 Task: open an excel sheet and write heading  Budget MasterAdd Categories in a column and its values below  'Housing, Transportation, Groceries, Utilities, Entertainment, Dining Out, Health, Miscellaneous, Savings & Total. 'Add Budgeted amountin next column and its values below  $1,500, $300, $400, $150, $200, $250, $100, $150, $500 & $3,550. Add Actual amount in next column and its values below  $1,400, $280, $420, $160, $180, $270, $90, $140, $550 & $3,550. Add Difference in next column and its values below  -$100, -$20, +$20, +$10, -$20, +$20, -$10, -$10, +$50 & $0. J6Save page Financial Tracking Template Workbook Sheetbook
Action: Mouse moved to (151, 139)
Screenshot: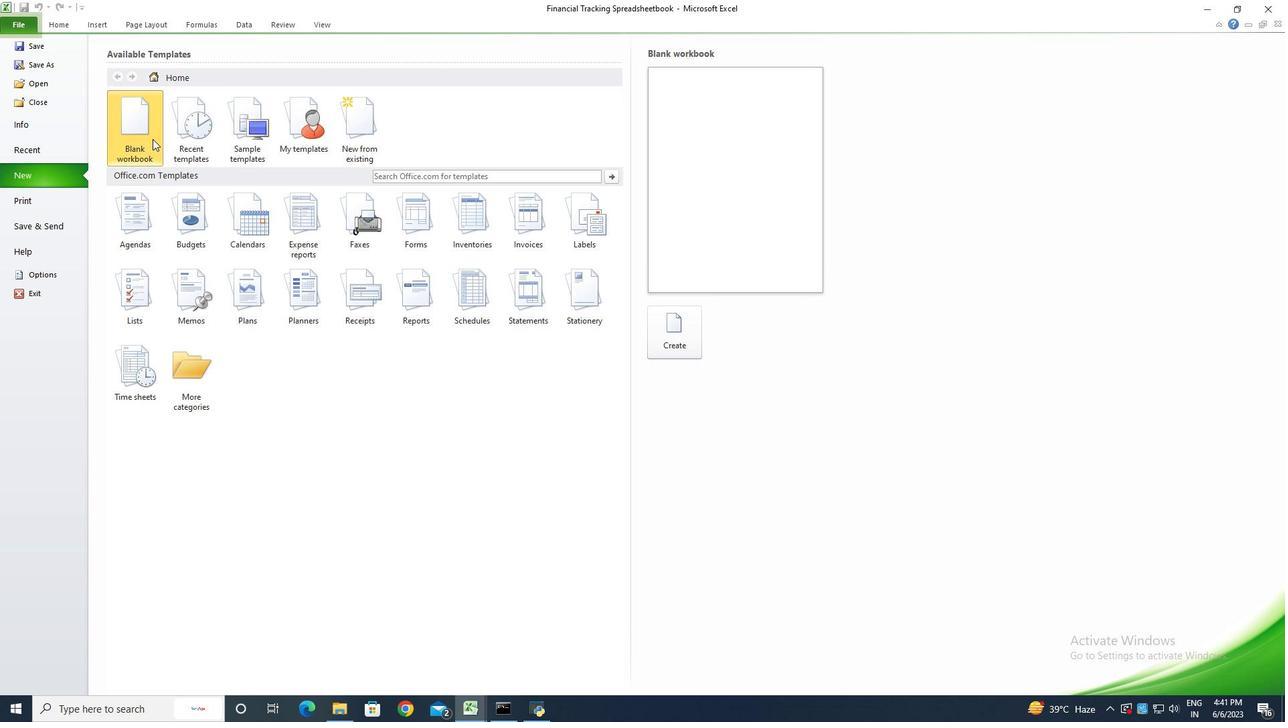 
Action: Mouse pressed left at (151, 139)
Screenshot: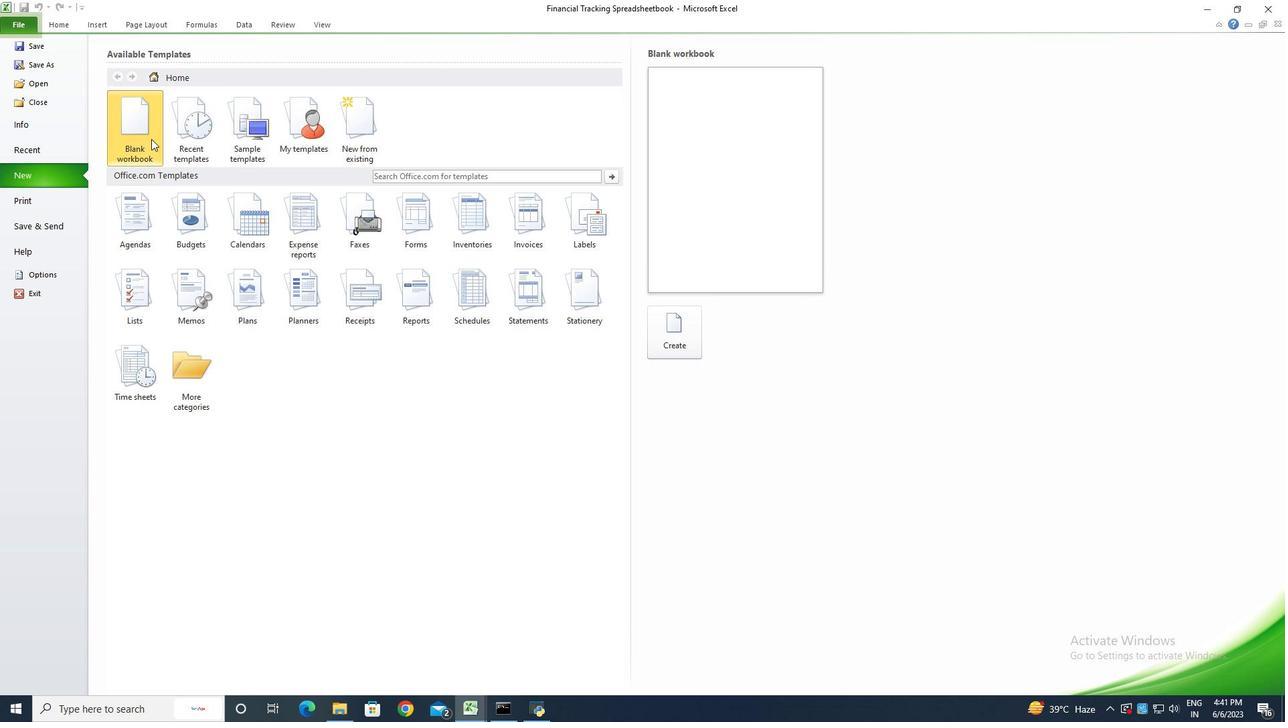 
Action: Mouse moved to (699, 337)
Screenshot: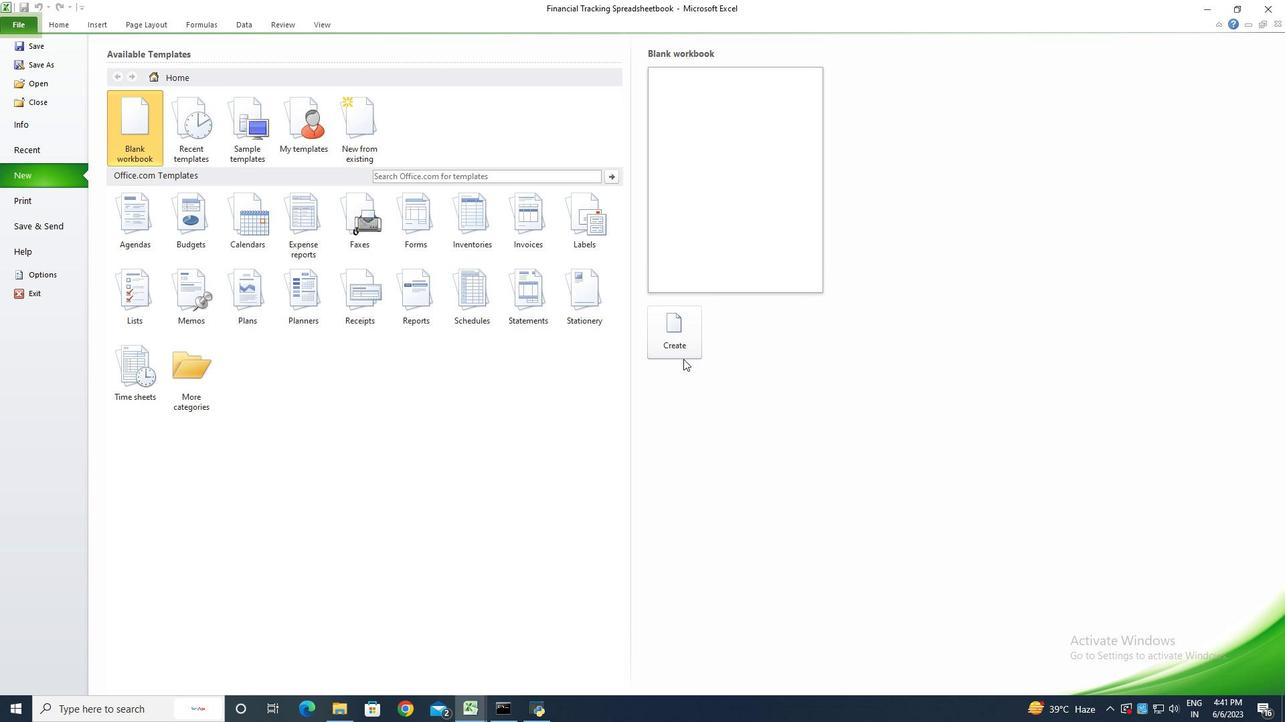 
Action: Mouse pressed left at (699, 337)
Screenshot: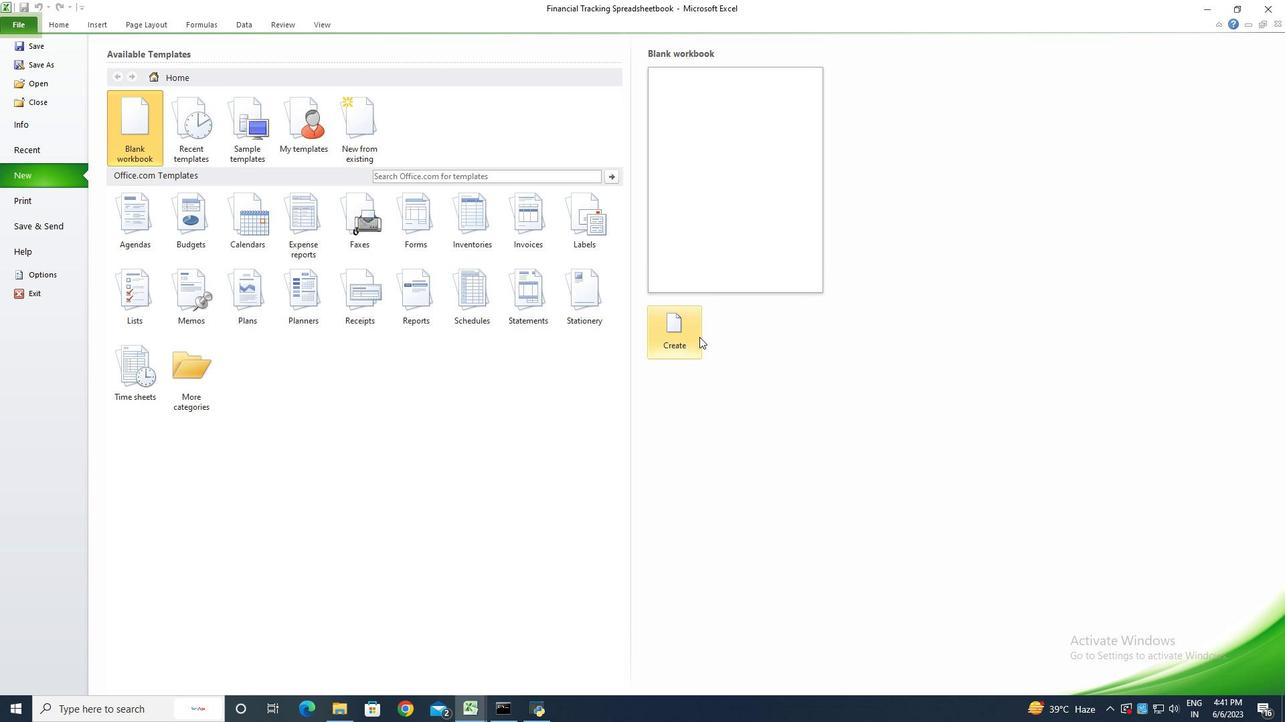 
Action: Key pressed <Key.shift><Key.shift><Key.shift><Key.shift>Budget<Key.space><Key.shift>Master<Key.enter><Key.shift><Key.shift>Categories<Key.enter><Key.shift>Housing<Key.enter><Key.shift>Transportation<Key.enter><Key.shift>Groceries<Key.enter><Key.shift>Utilities<Key.enter><Key.shift>Entertainment<Key.enter><Key.shift>Dining<Key.space><Key.shift>Out<Key.enter><Key.shift>Health<Key.enter><Key.shift>Miscellaneous<Key.enter><Key.shift>Savings<Key.enter><Key.shift>Total<Key.enter>
Screenshot: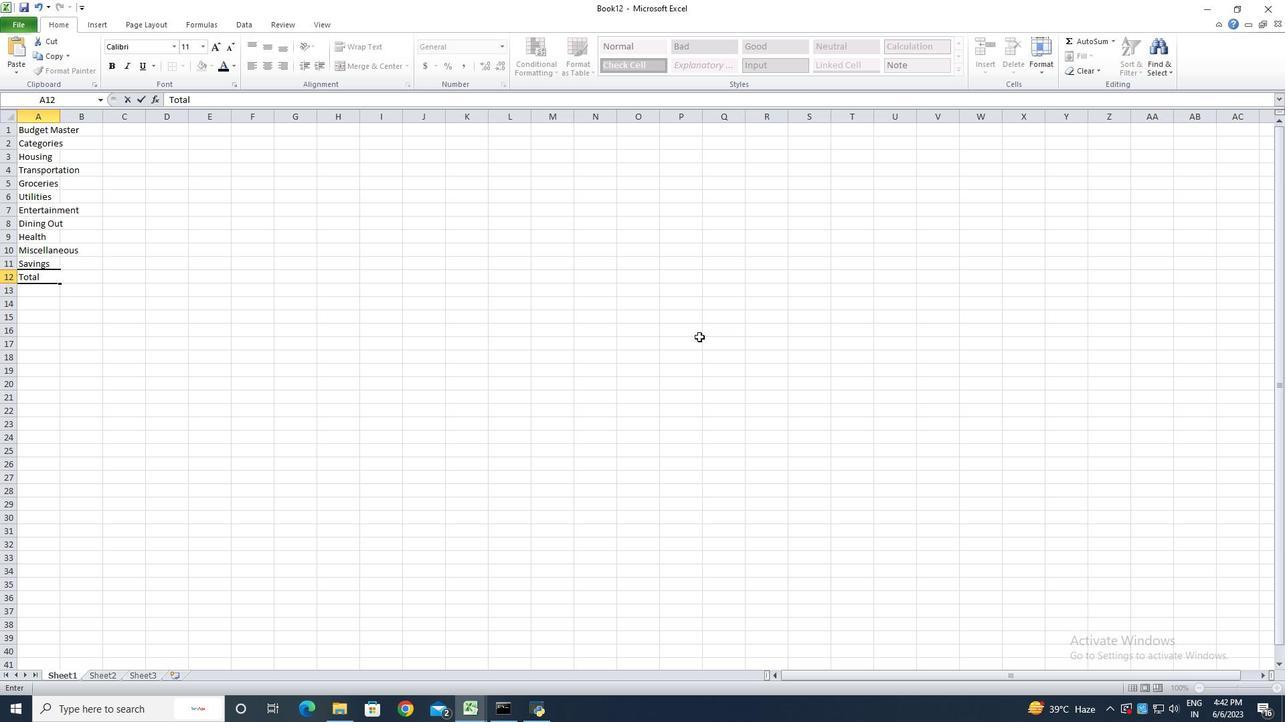 
Action: Mouse moved to (61, 119)
Screenshot: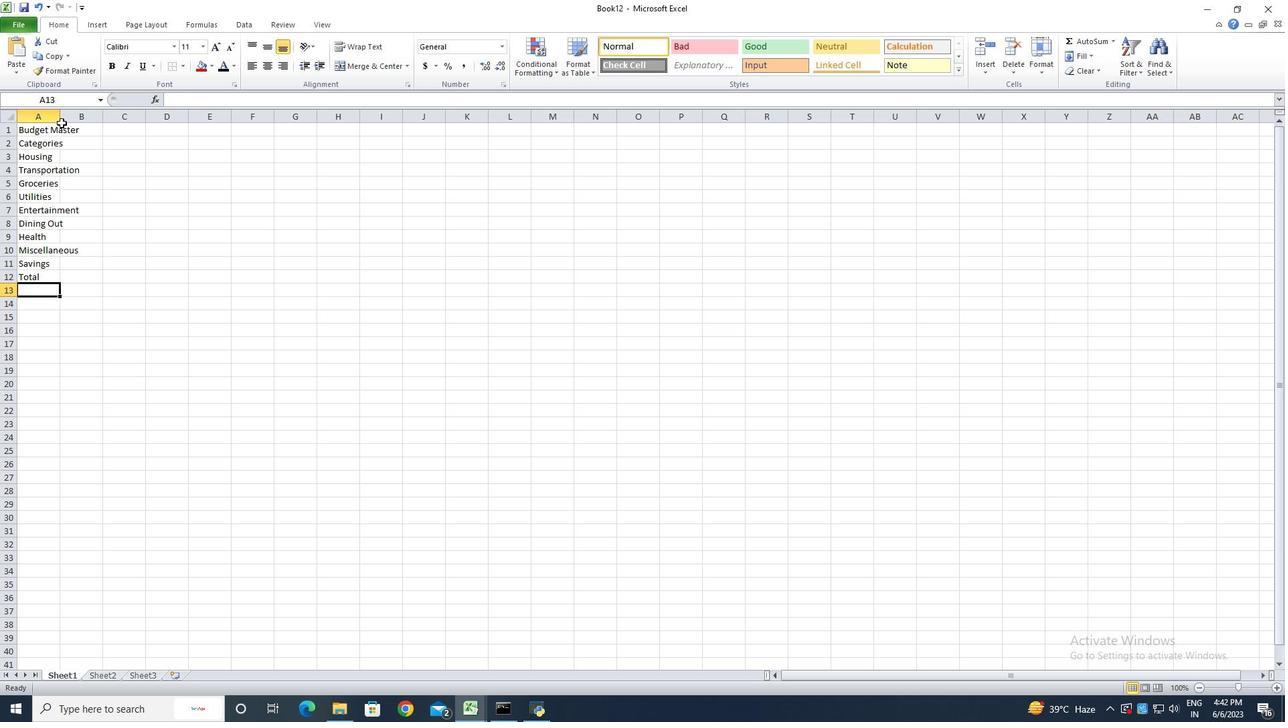 
Action: Mouse pressed left at (61, 119)
Screenshot: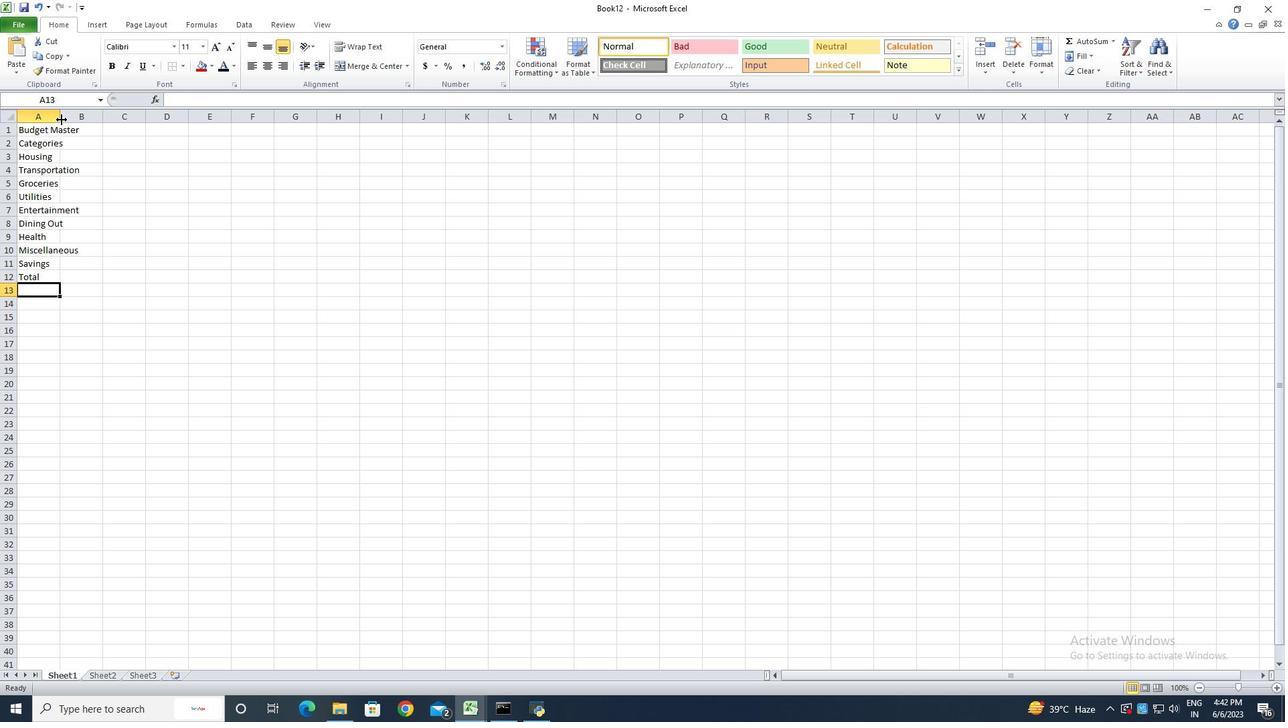 
Action: Mouse pressed left at (61, 119)
Screenshot: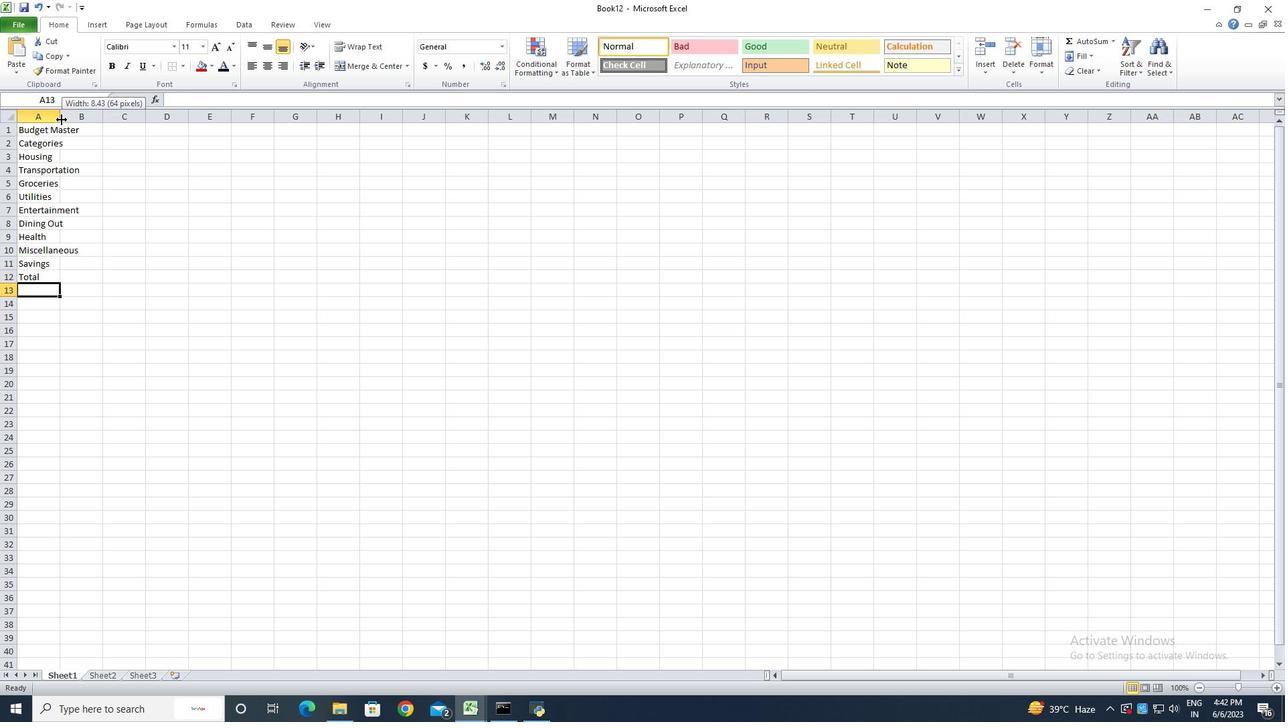 
Action: Mouse moved to (97, 143)
Screenshot: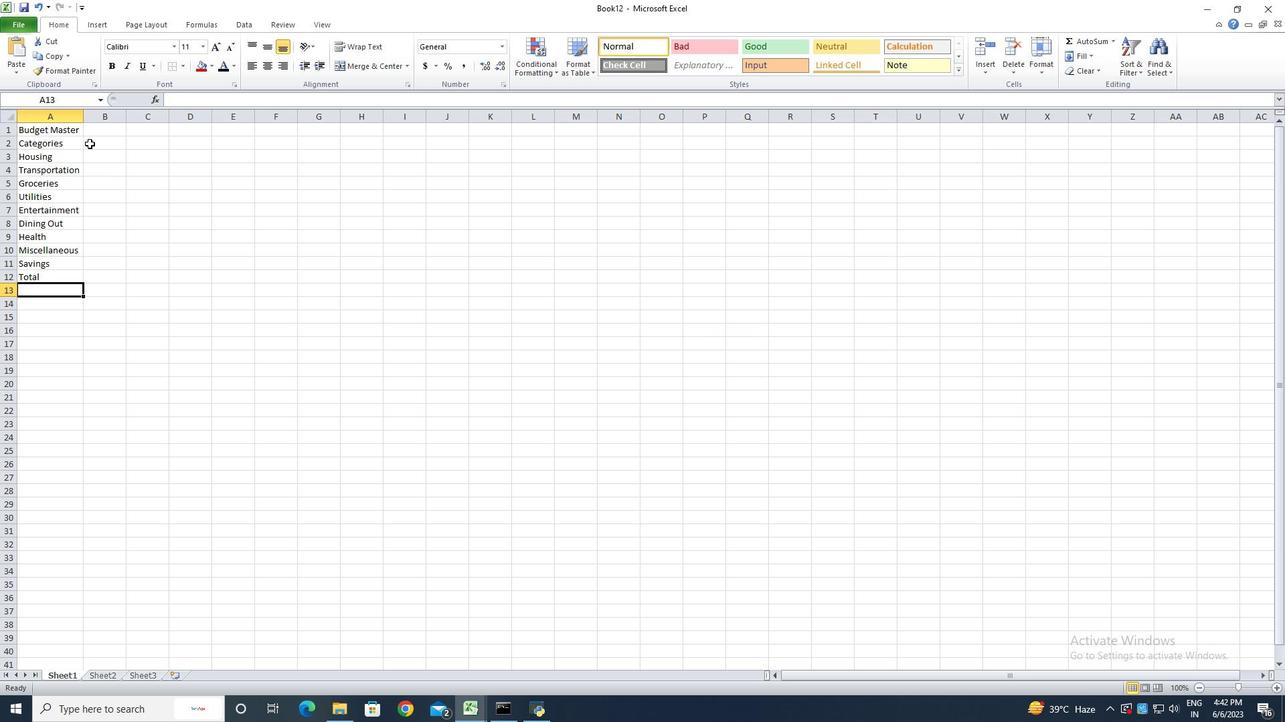 
Action: Mouse pressed left at (97, 143)
Screenshot: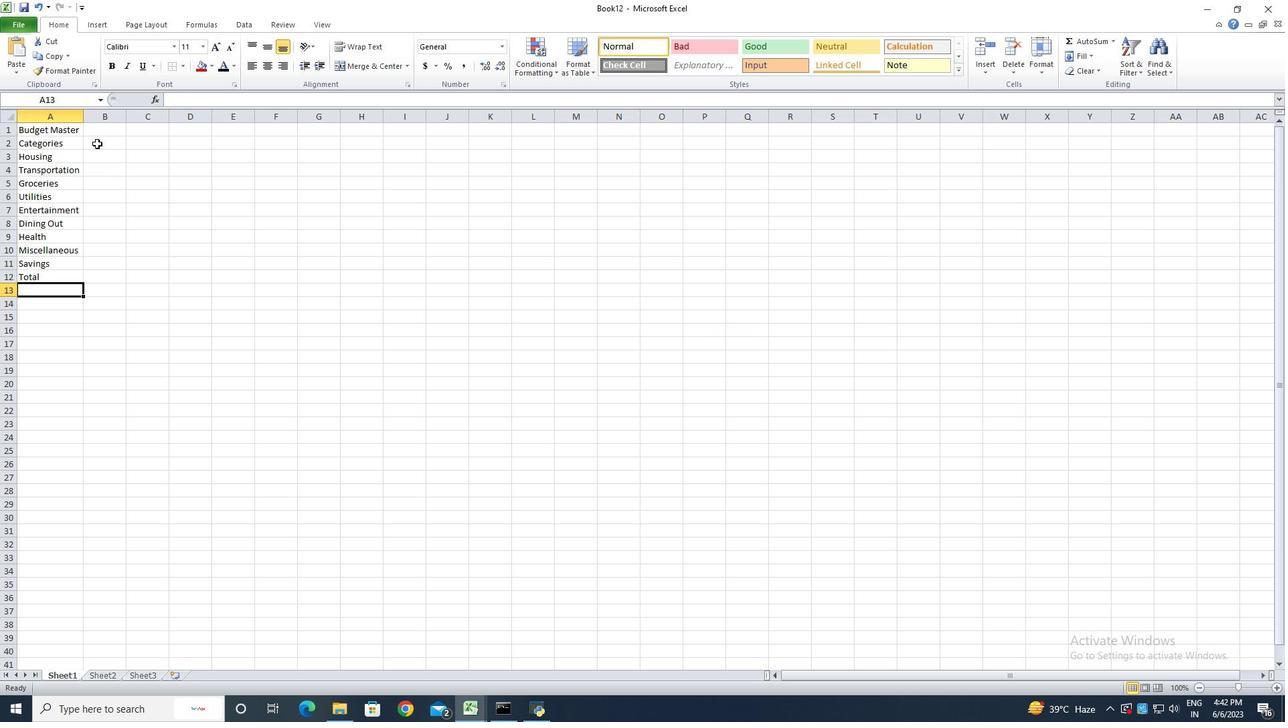 
Action: Key pressed <Key.shift>Budgeted<Key.space><Key.shift>Amount<Key.enter>1500<Key.enter>300<Key.enter>400<Key.enter>150<Key.enter>200<Key.enter>250<Key.enter>100<Key.enter>150<Key.enter>
Screenshot: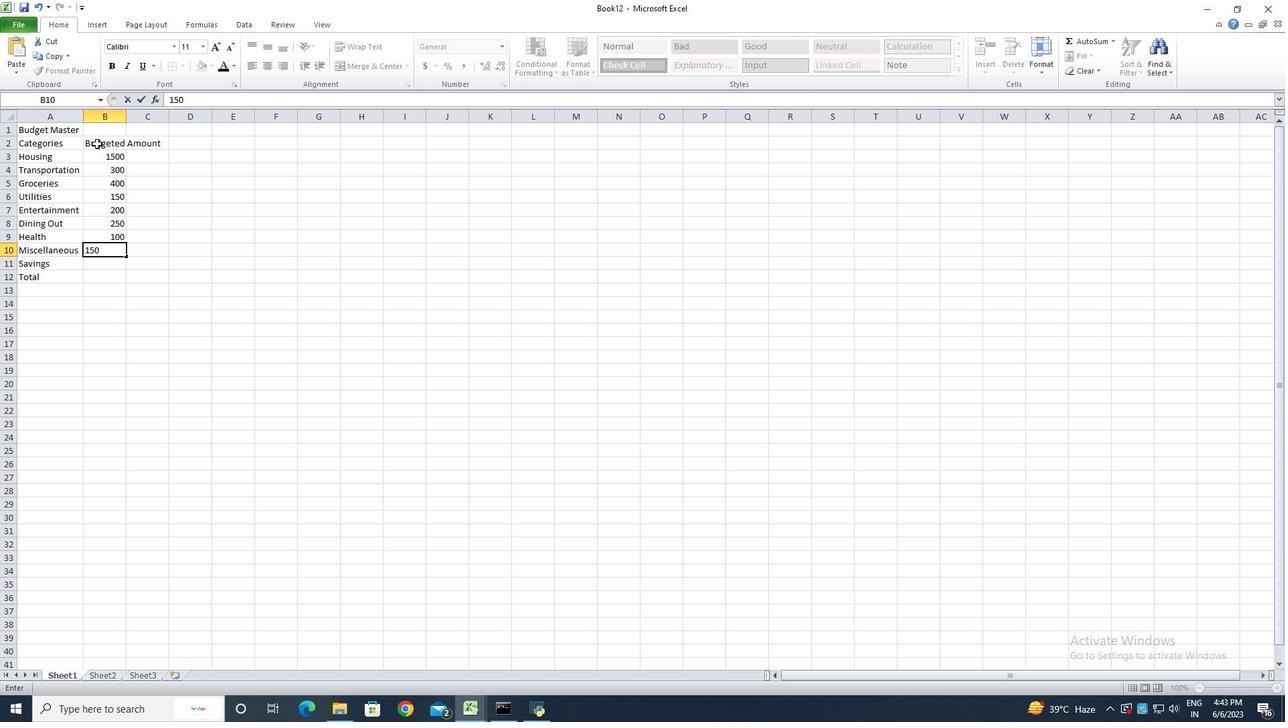 
Action: Mouse moved to (97, 143)
Screenshot: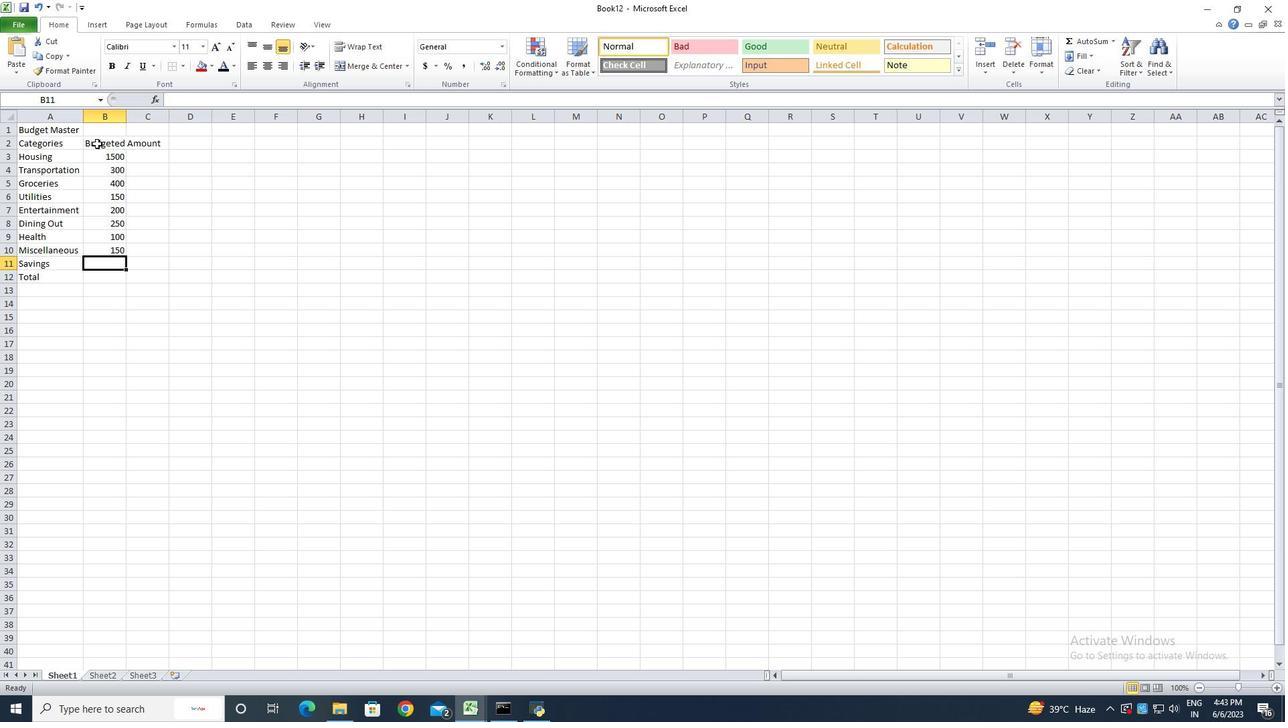 
Action: Key pressed 5
Screenshot: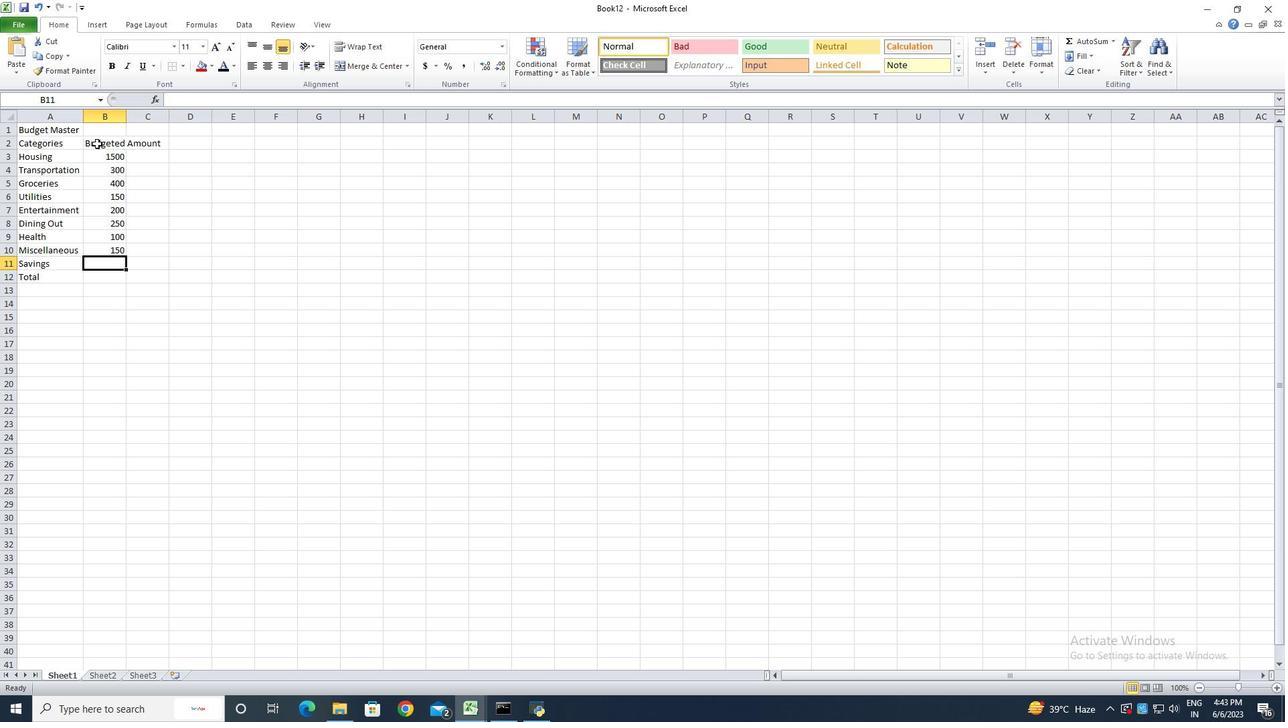 
Action: Mouse moved to (99, 143)
Screenshot: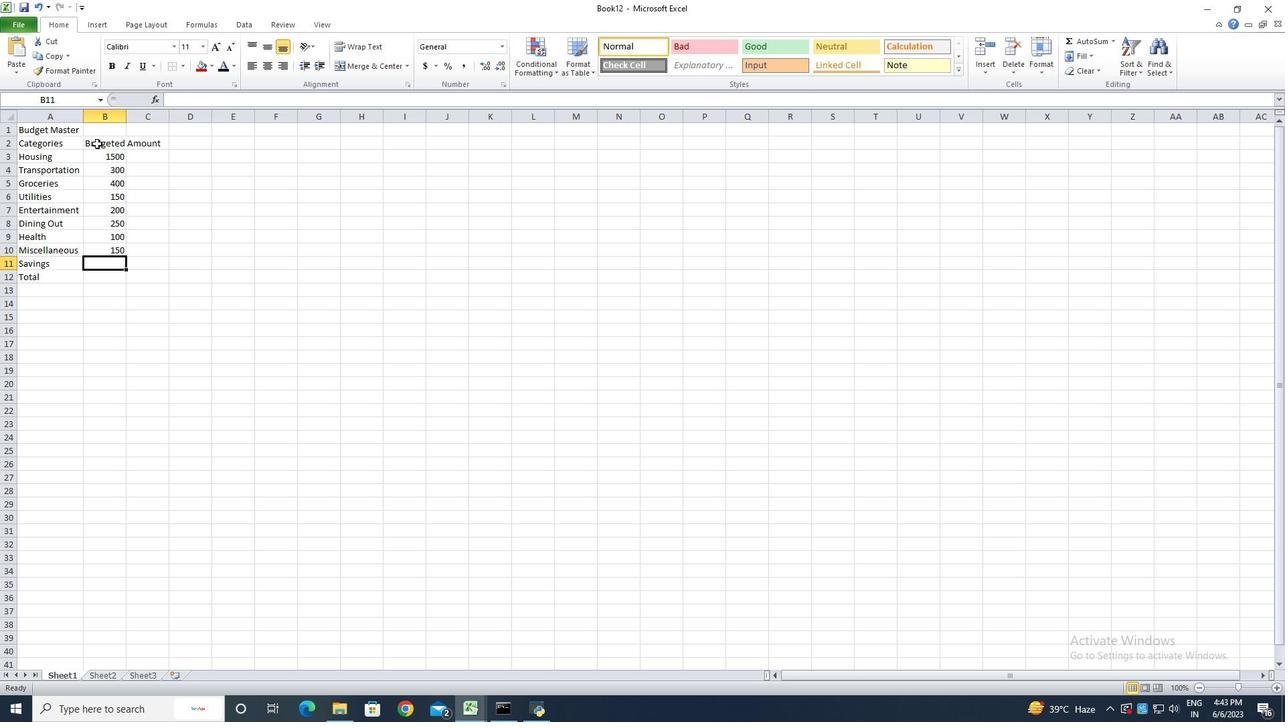 
Action: Key pressed 00<Key.enter>3550<Key.enter>
Screenshot: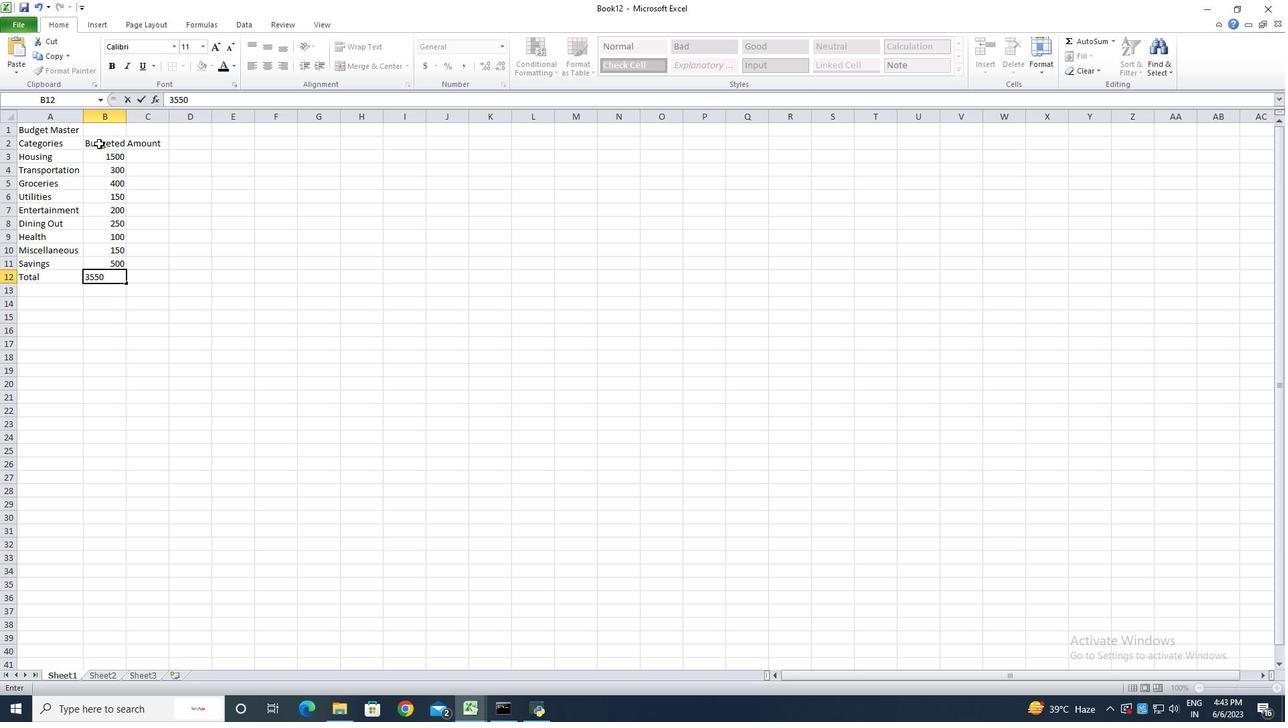 
Action: Mouse moved to (126, 119)
Screenshot: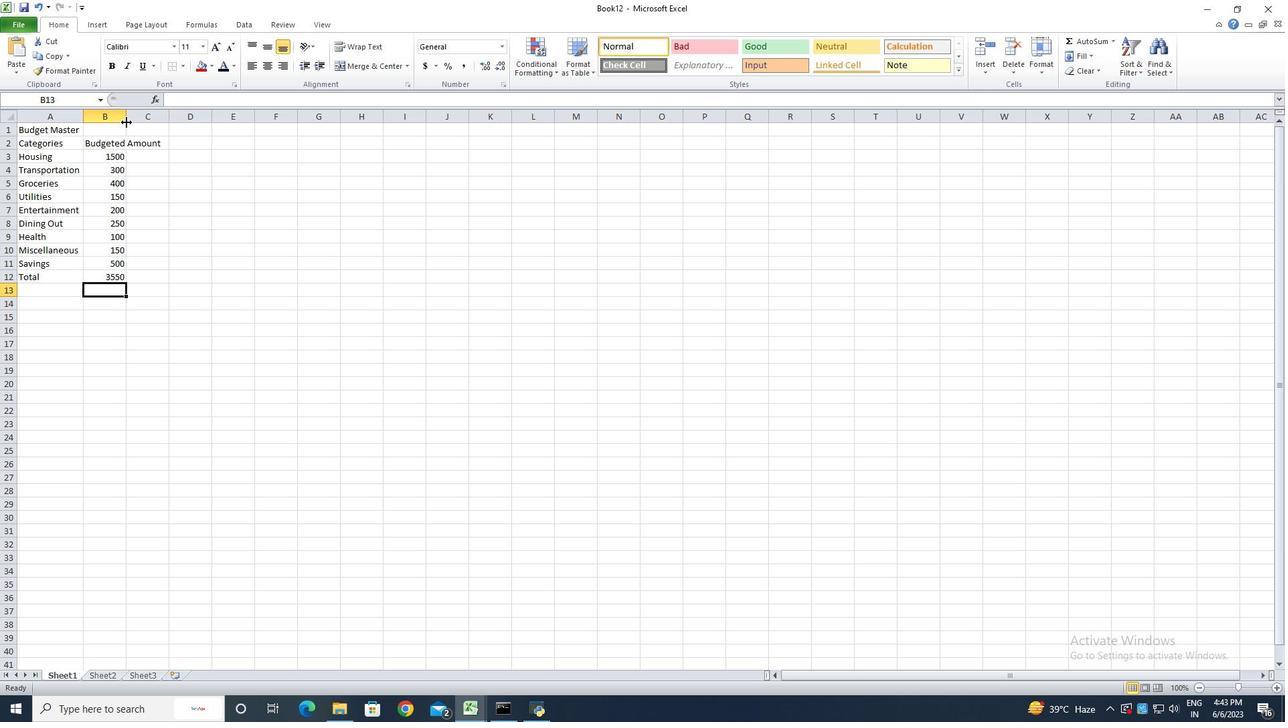 
Action: Mouse pressed left at (126, 119)
Screenshot: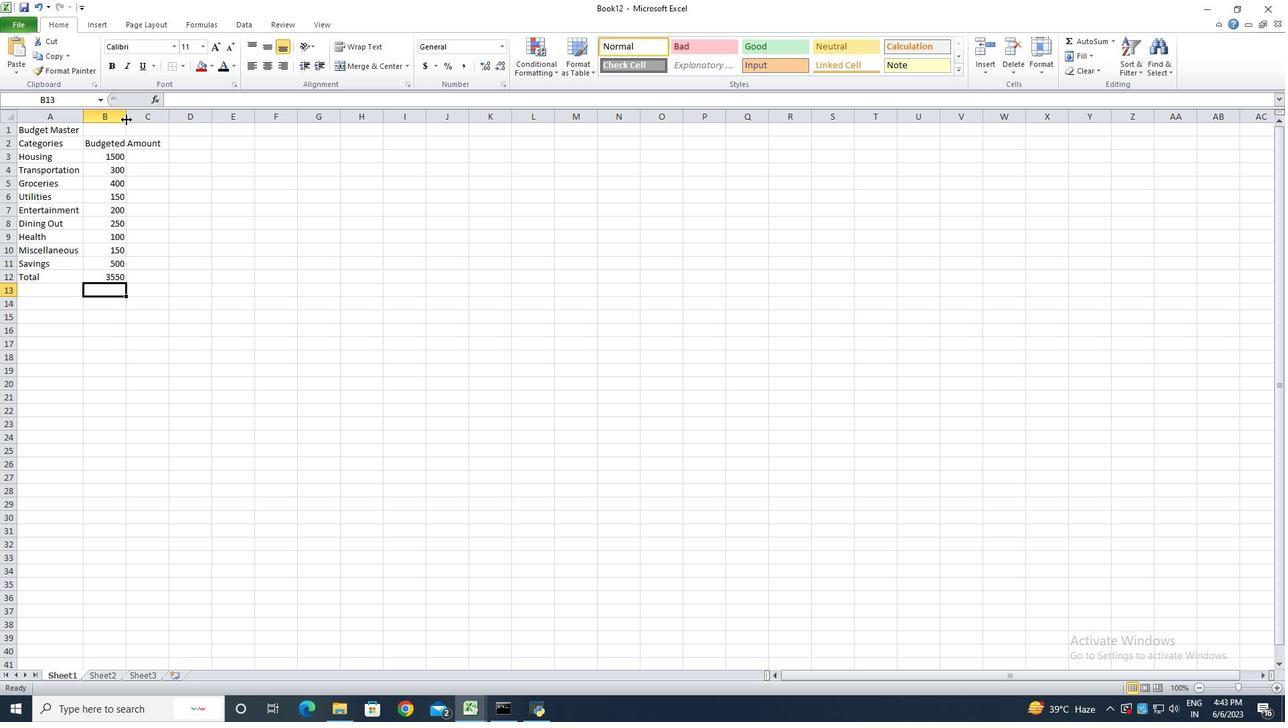 
Action: Mouse pressed left at (126, 119)
Screenshot: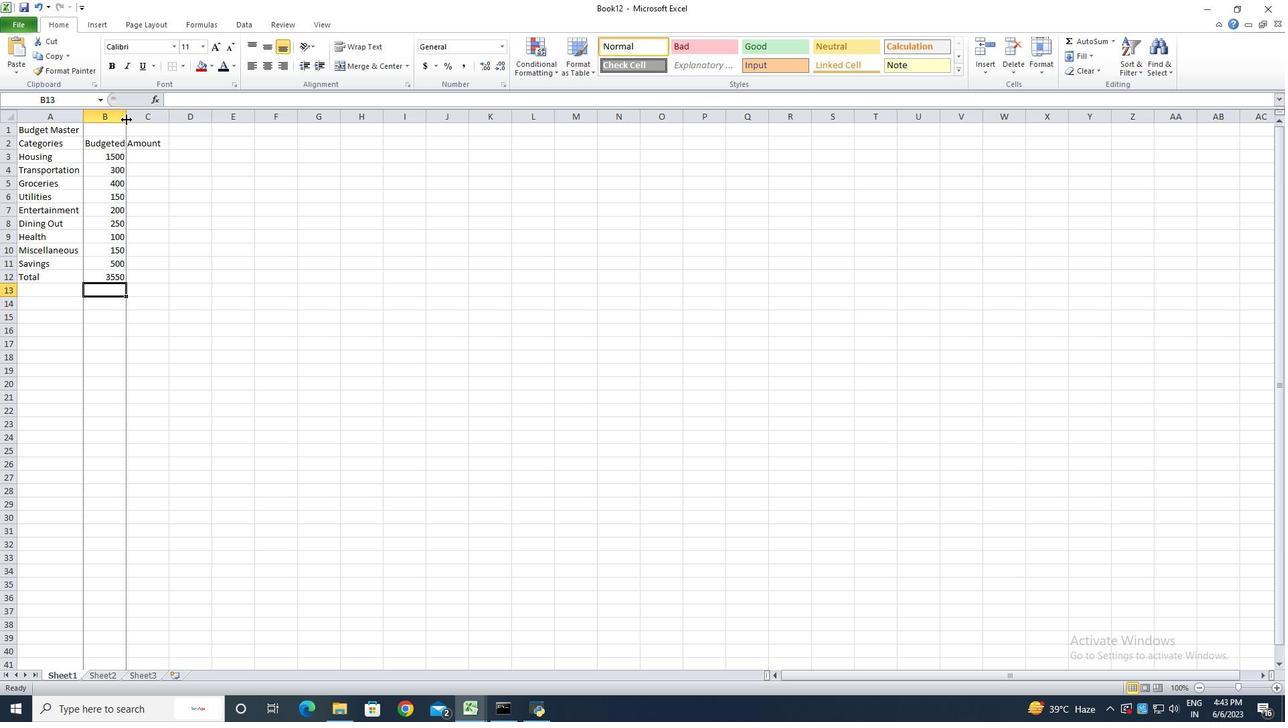 
Action: Mouse moved to (190, 146)
Screenshot: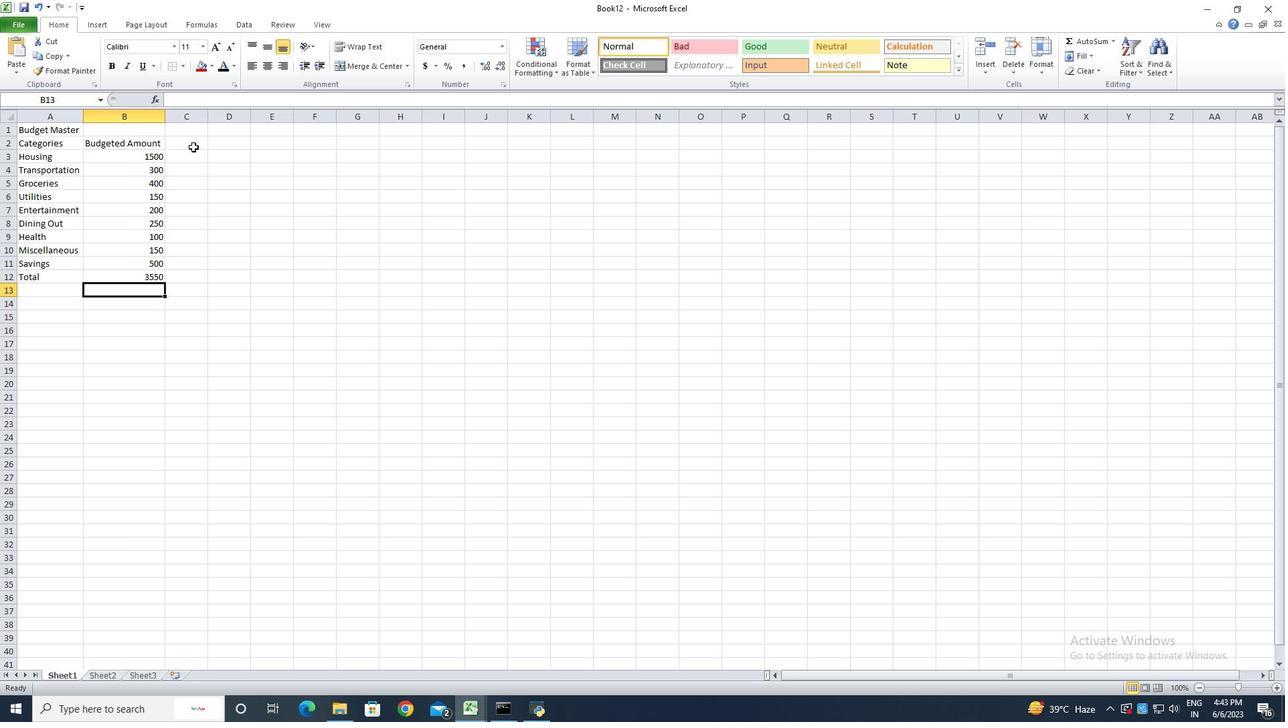 
Action: Mouse pressed left at (190, 146)
Screenshot: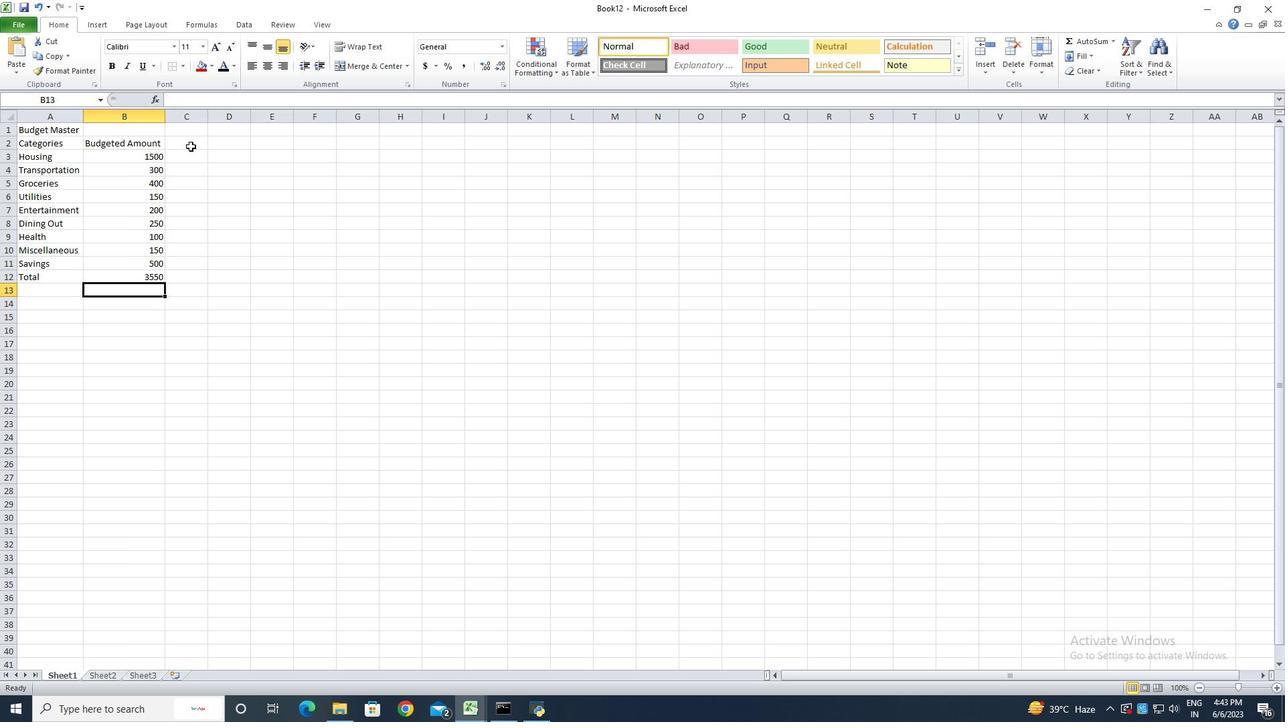 
Action: Key pressed <Key.shift><Key.shift><Key.shift><Key.shift>Actual<Key.space><Key.shift>Amount<Key.enter>1400<Key.enter>280
Screenshot: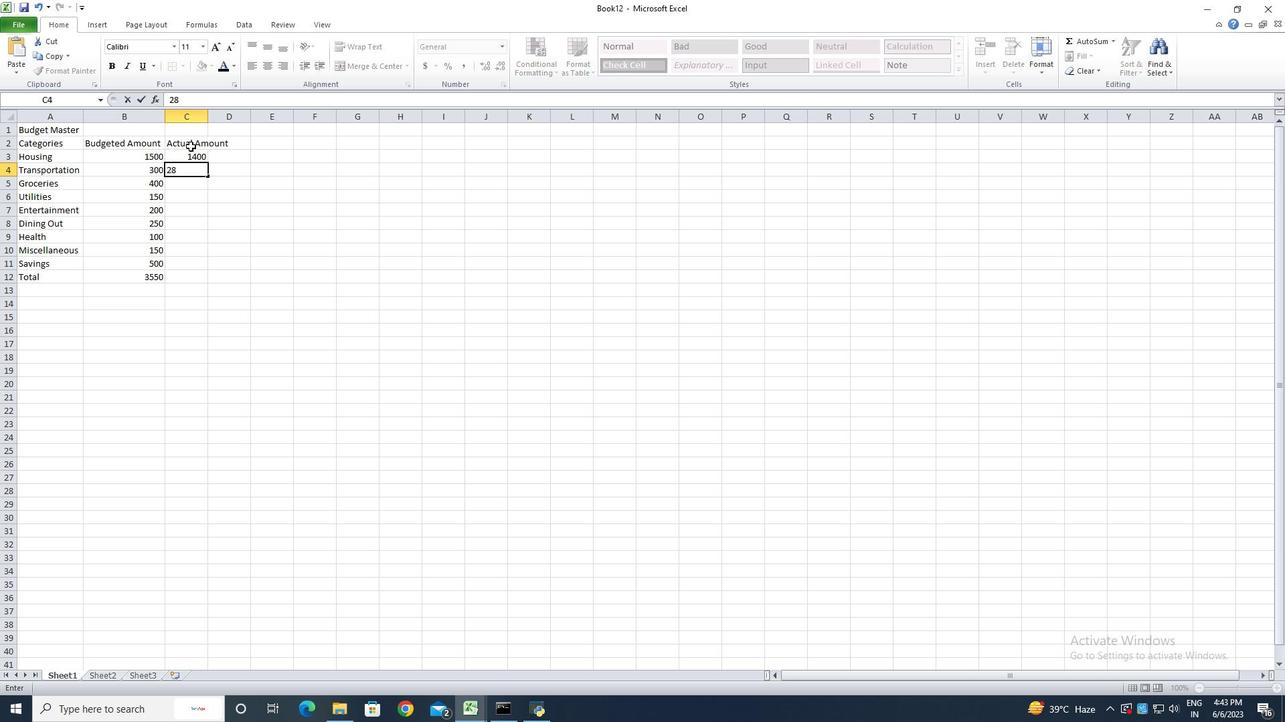 
Action: Mouse moved to (190, 145)
Screenshot: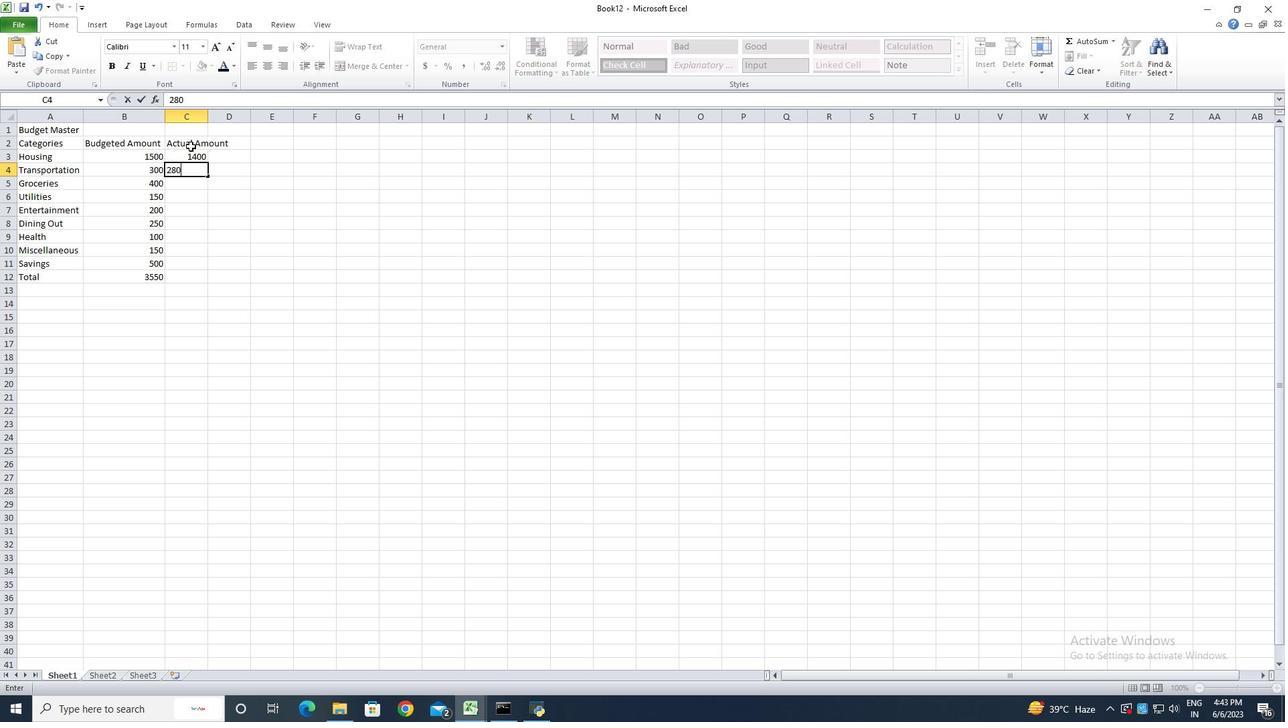 
Action: Key pressed <Key.enter>420<Key.enter>160<Key.enter>180<Key.enter>270<Key.enter>90<Key.enter>140<Key.enter>550<Key.enter>3550
Screenshot: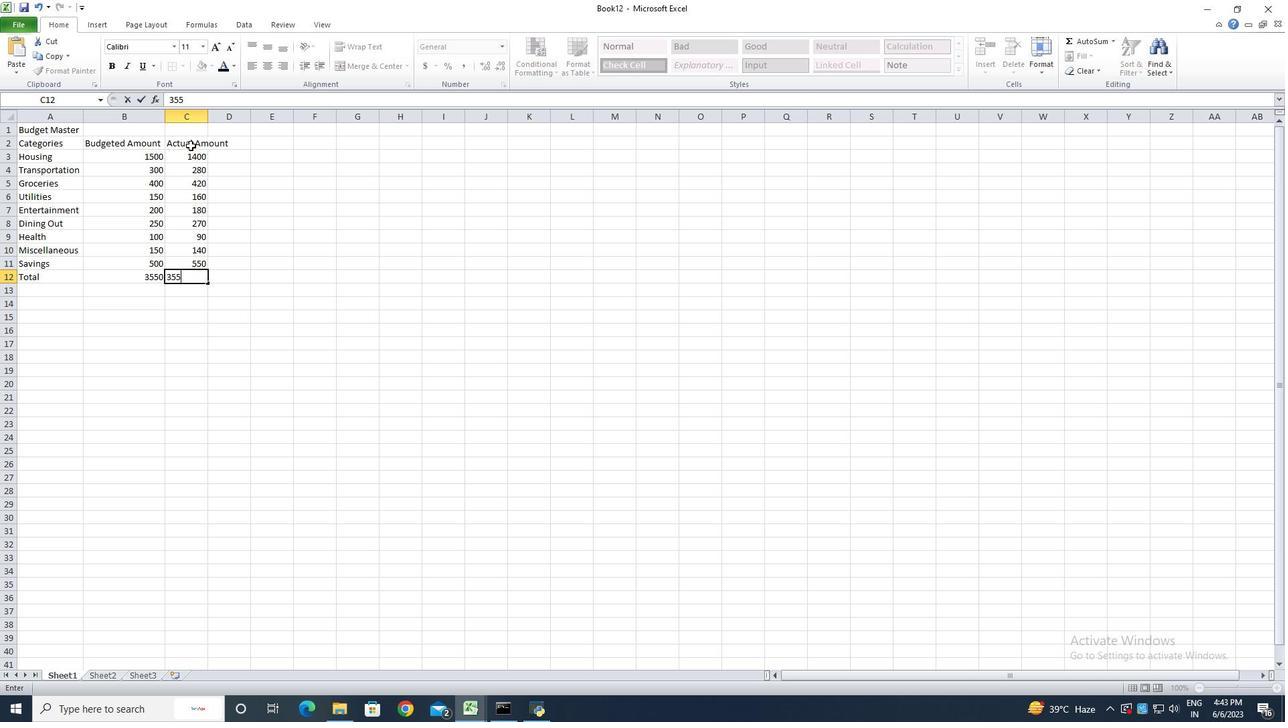 
Action: Mouse moved to (140, 156)
Screenshot: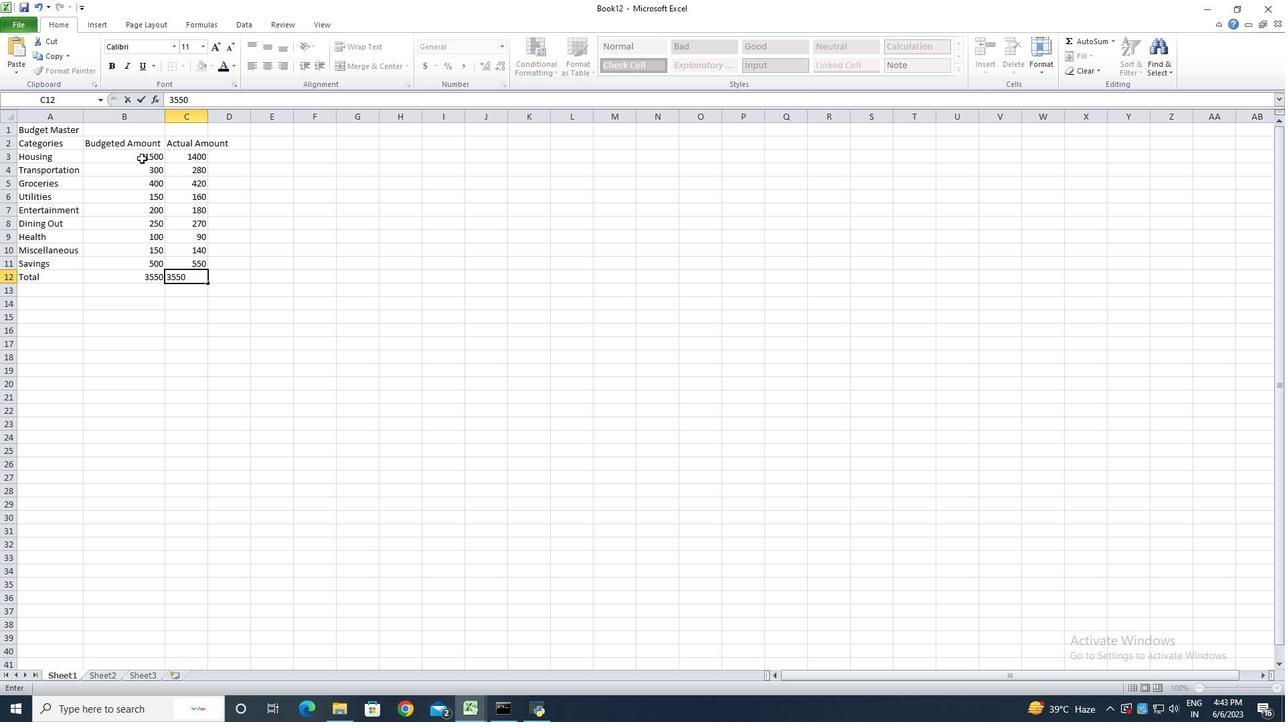
Action: Mouse pressed left at (140, 156)
Screenshot: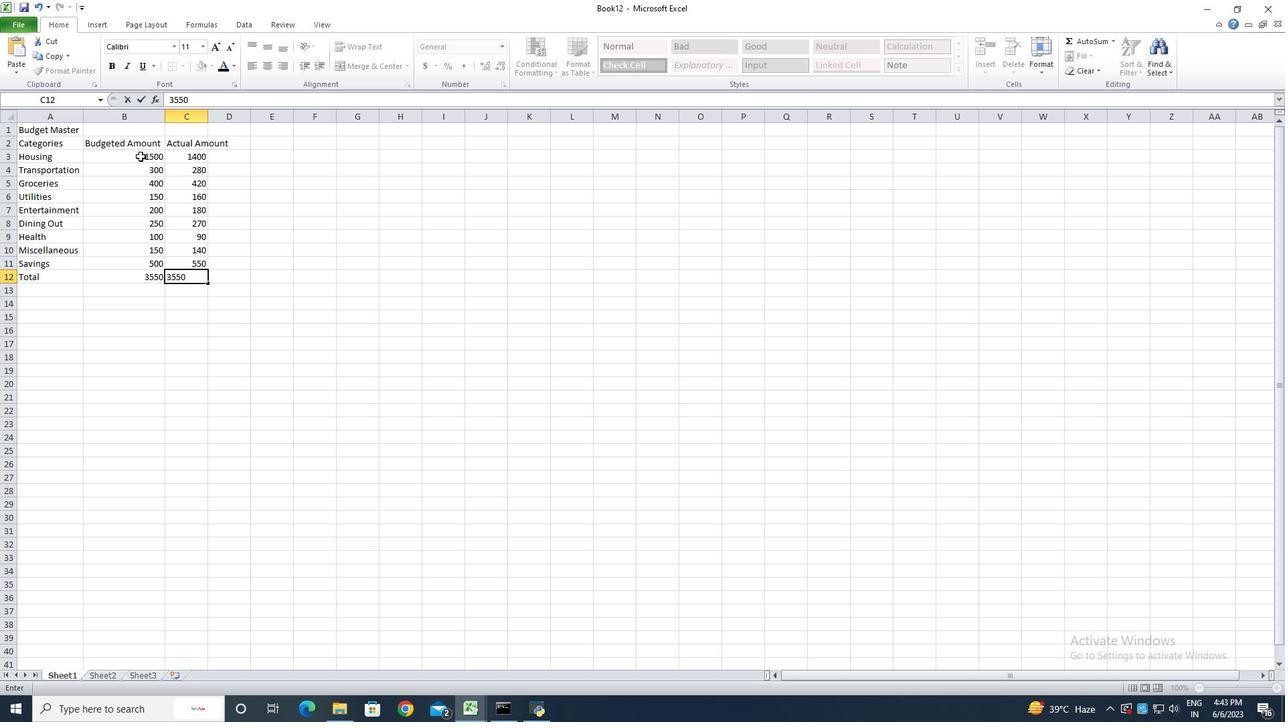 
Action: Mouse moved to (500, 46)
Screenshot: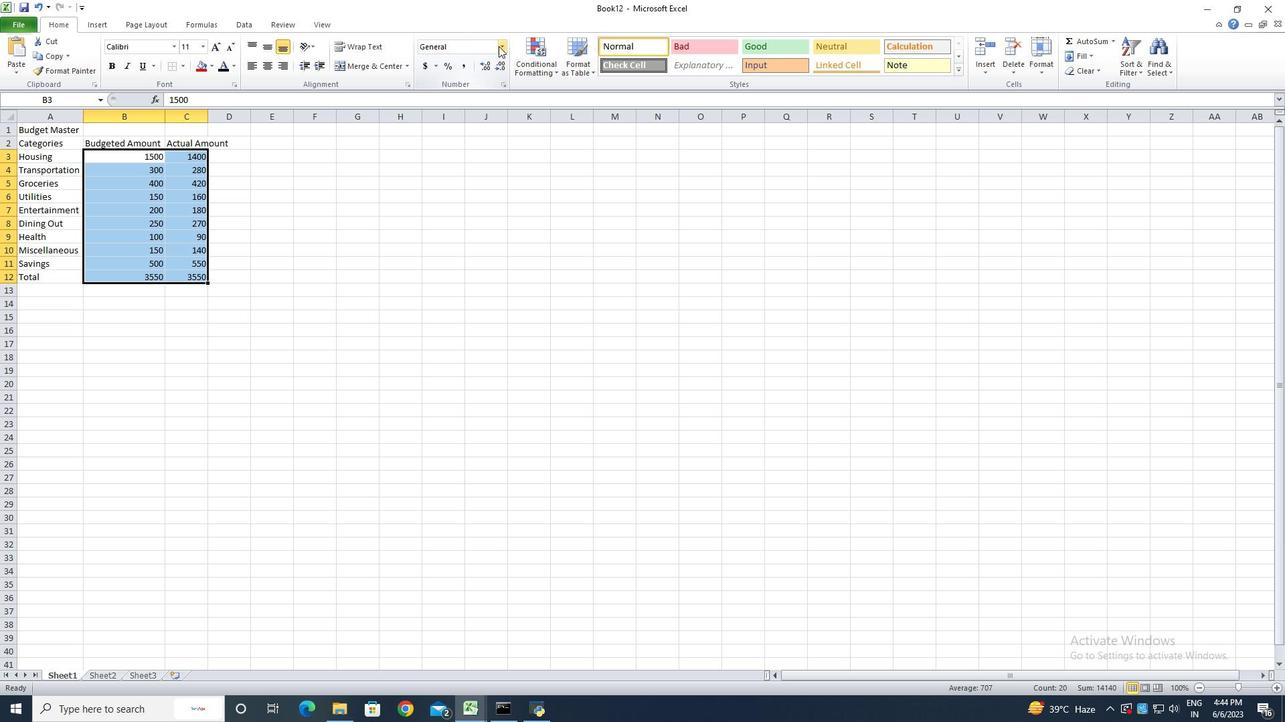 
Action: Mouse pressed left at (500, 46)
Screenshot: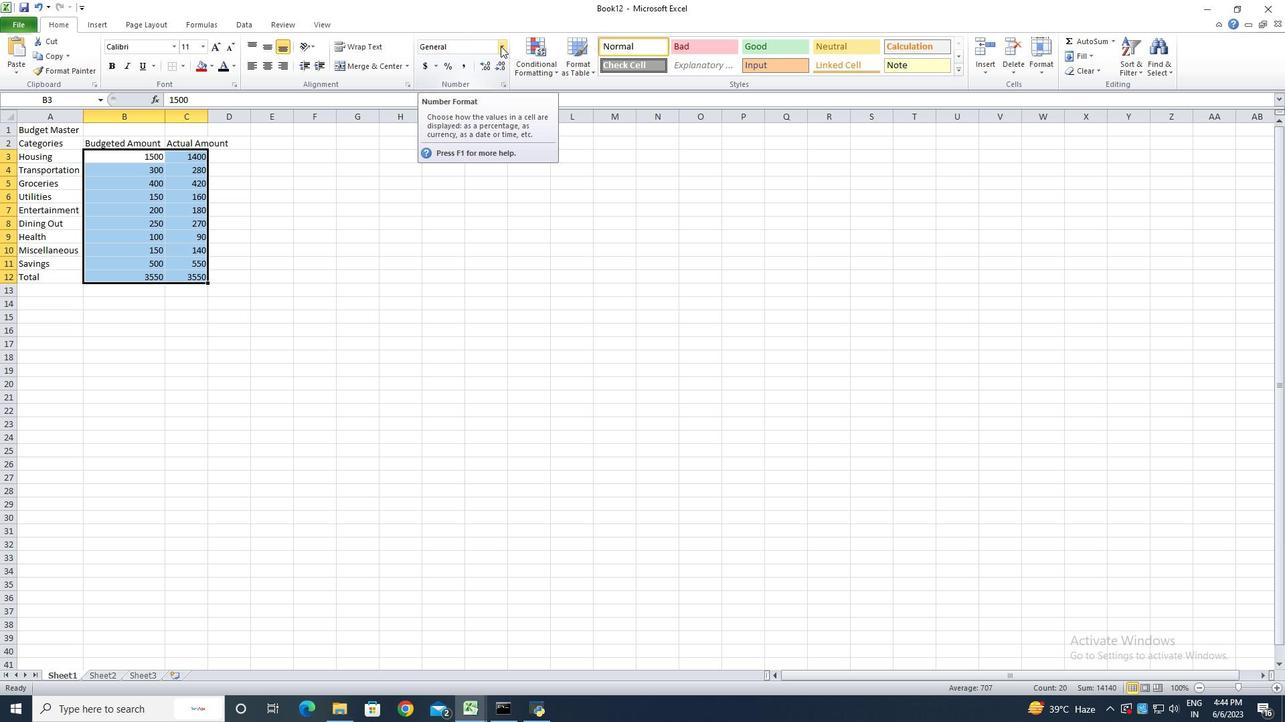 
Action: Mouse moved to (479, 385)
Screenshot: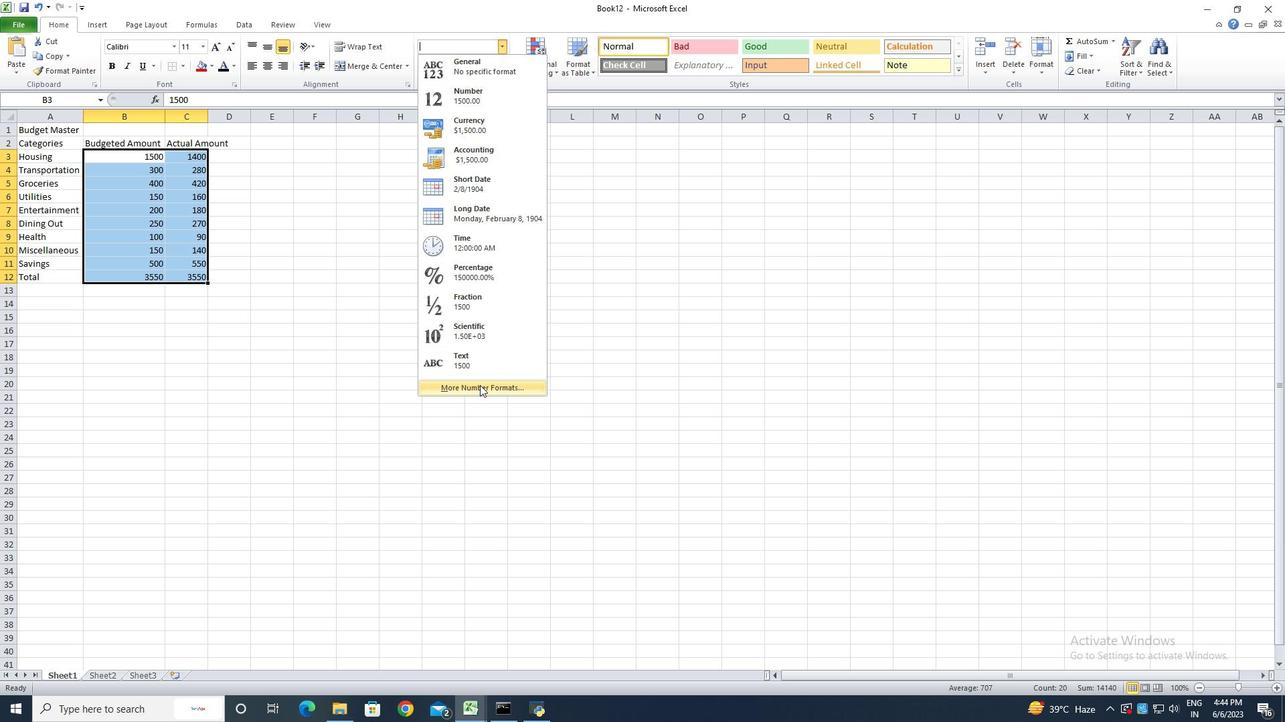 
Action: Mouse pressed left at (479, 385)
Screenshot: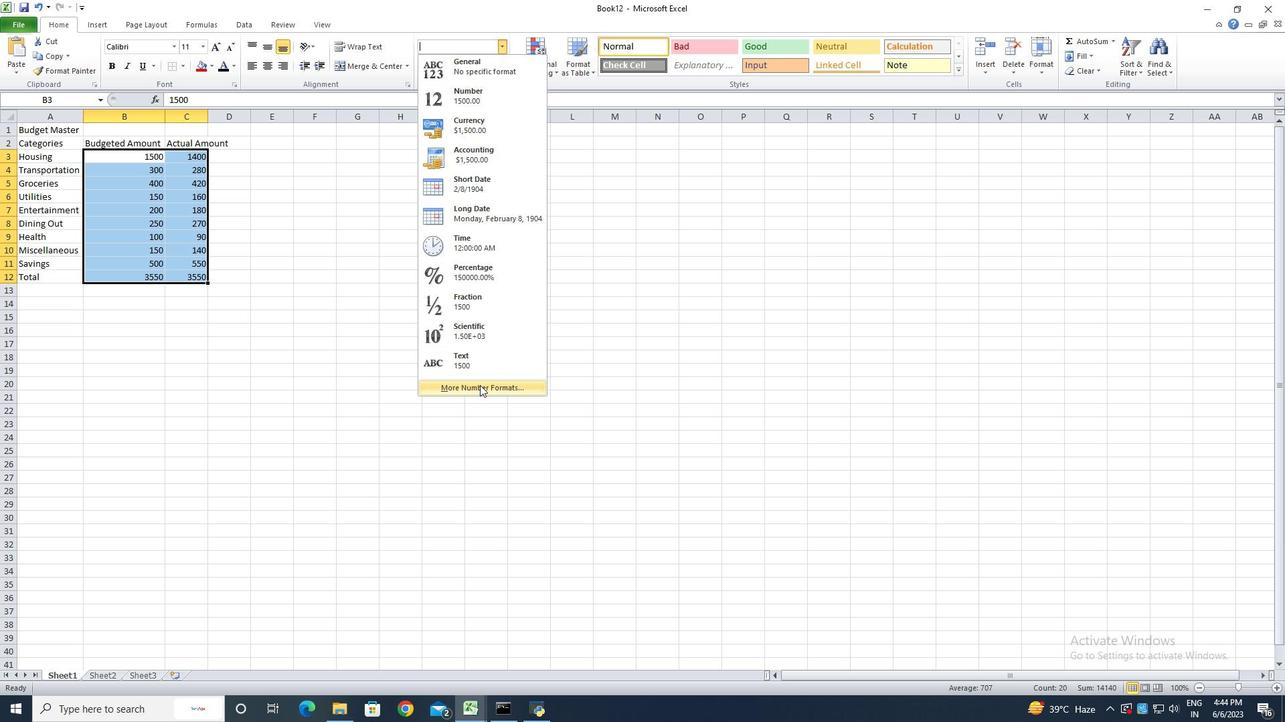 
Action: Mouse moved to (200, 247)
Screenshot: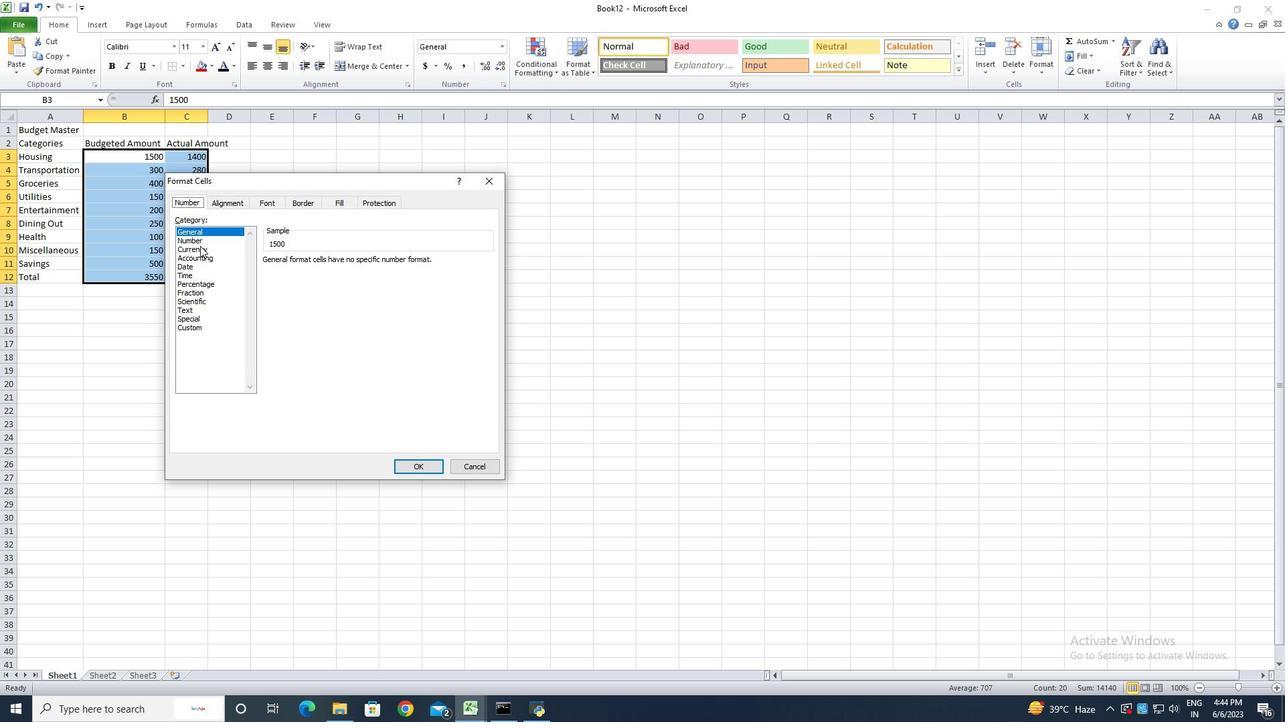 
Action: Mouse pressed left at (200, 247)
Screenshot: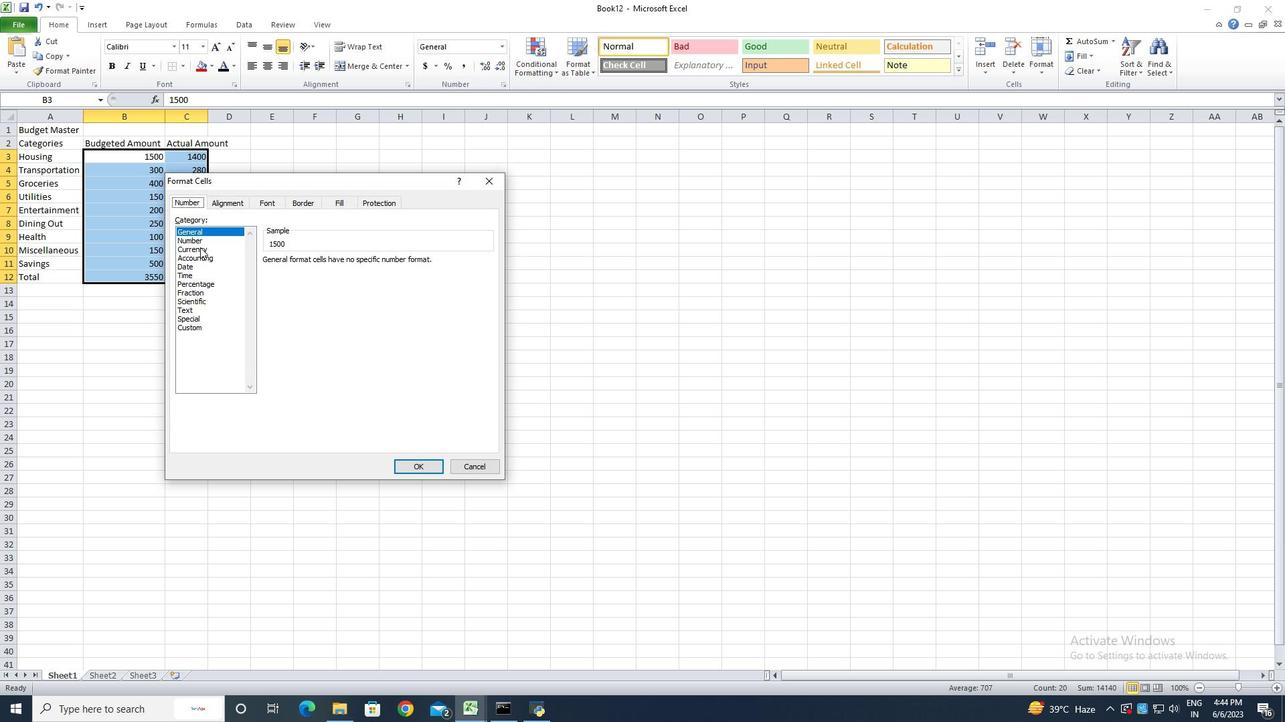 
Action: Mouse moved to (349, 263)
Screenshot: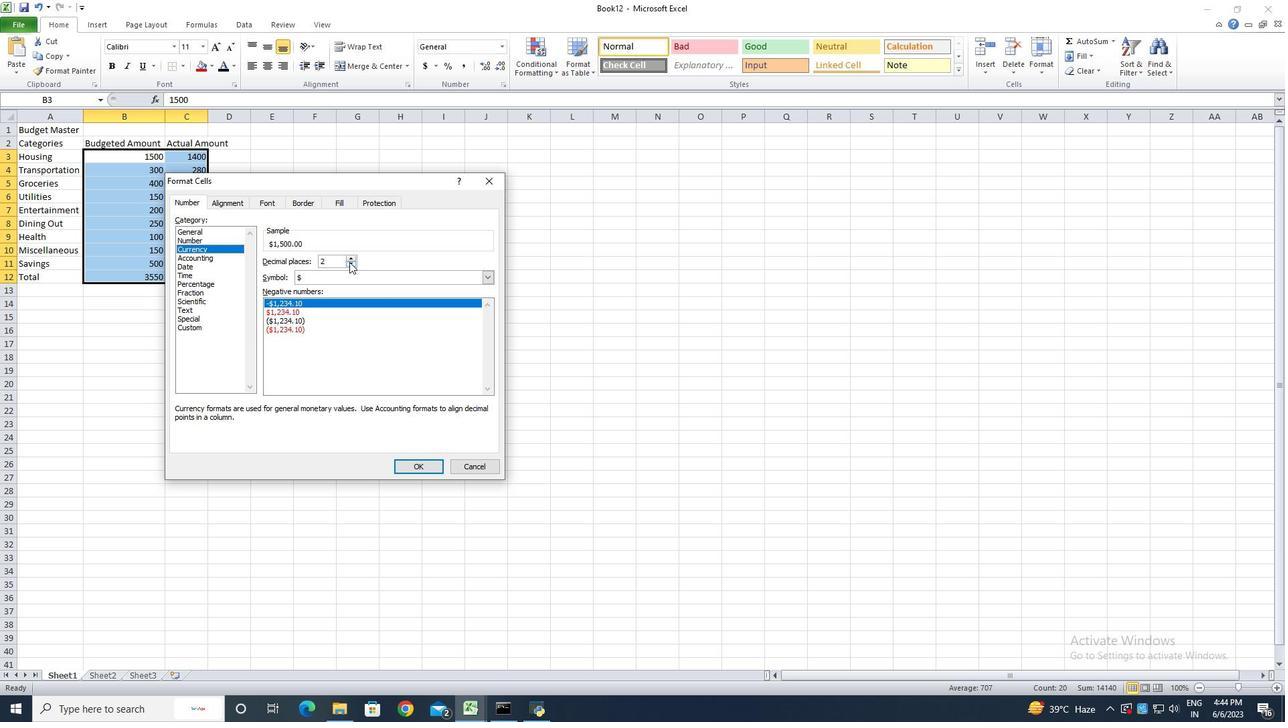 
Action: Mouse pressed left at (349, 263)
Screenshot: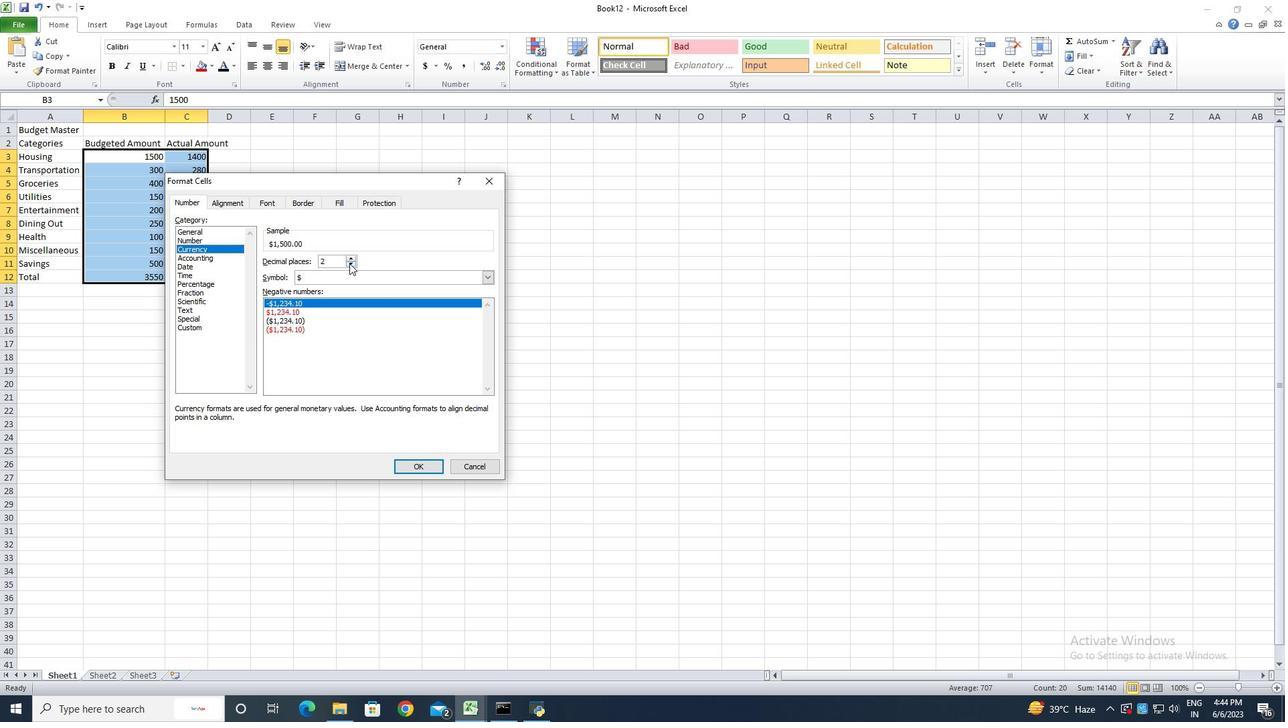 
Action: Mouse pressed left at (349, 263)
Screenshot: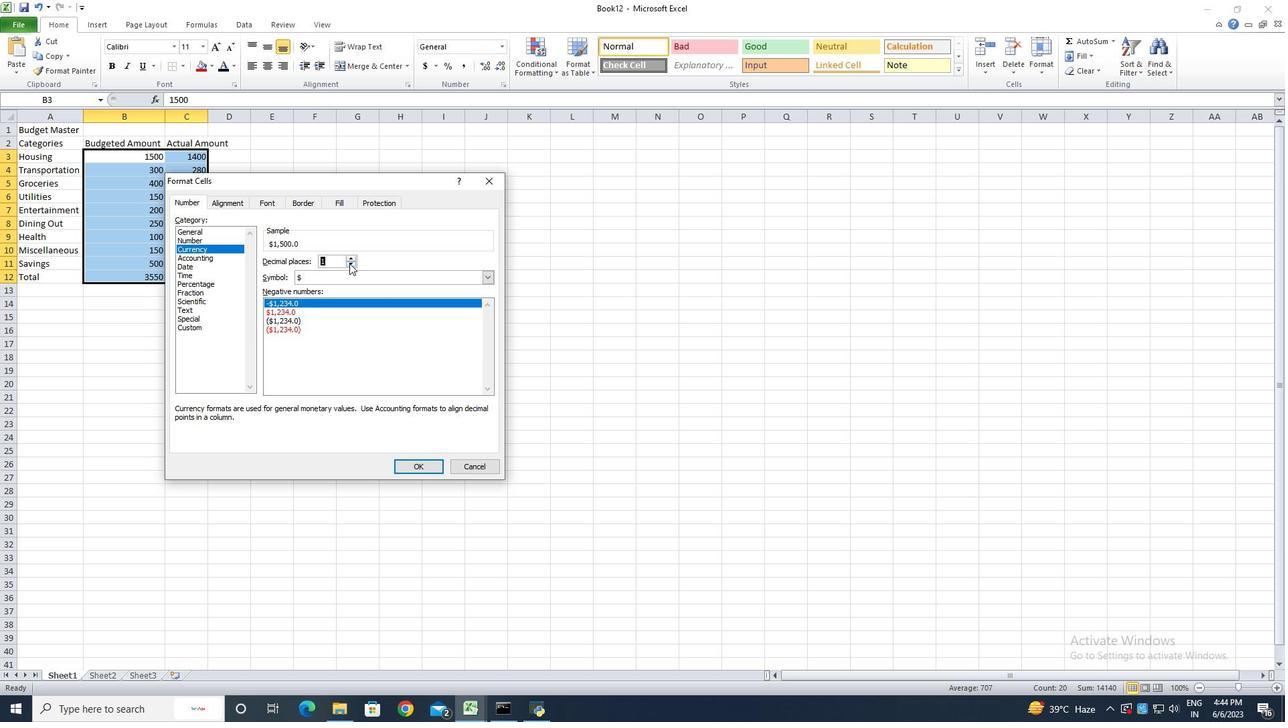 
Action: Mouse moved to (409, 463)
Screenshot: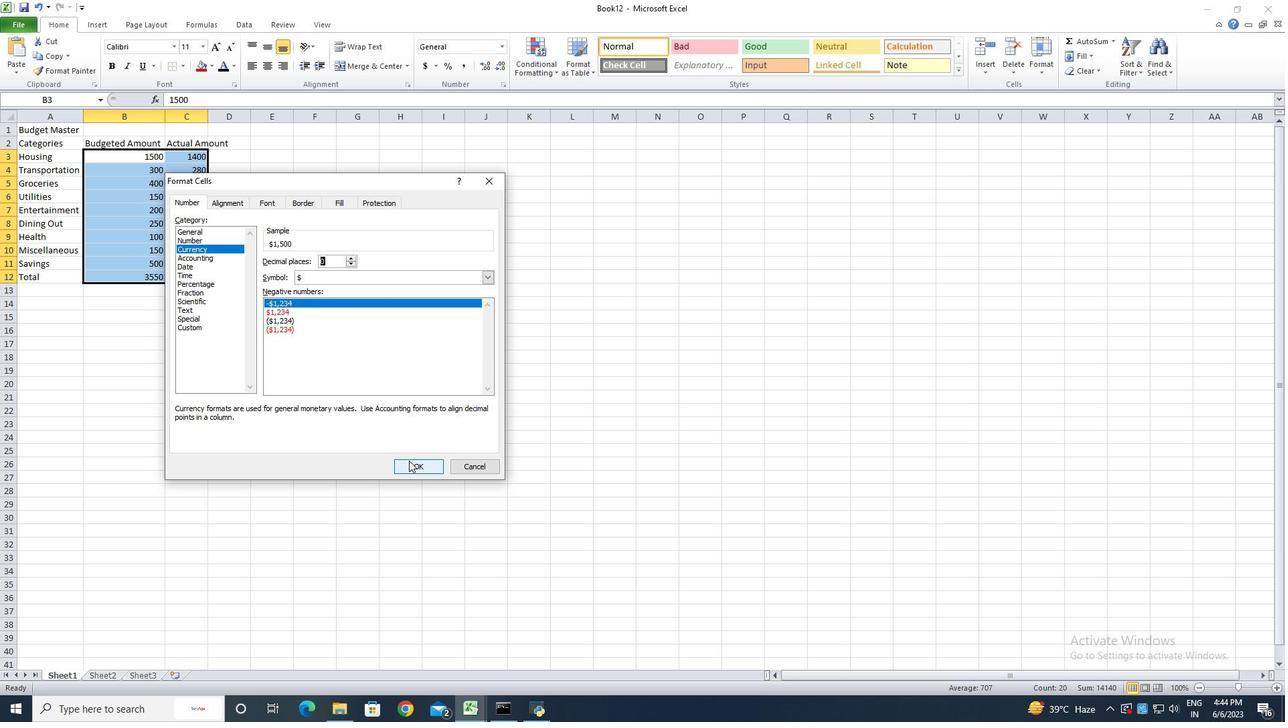 
Action: Mouse pressed left at (409, 463)
Screenshot: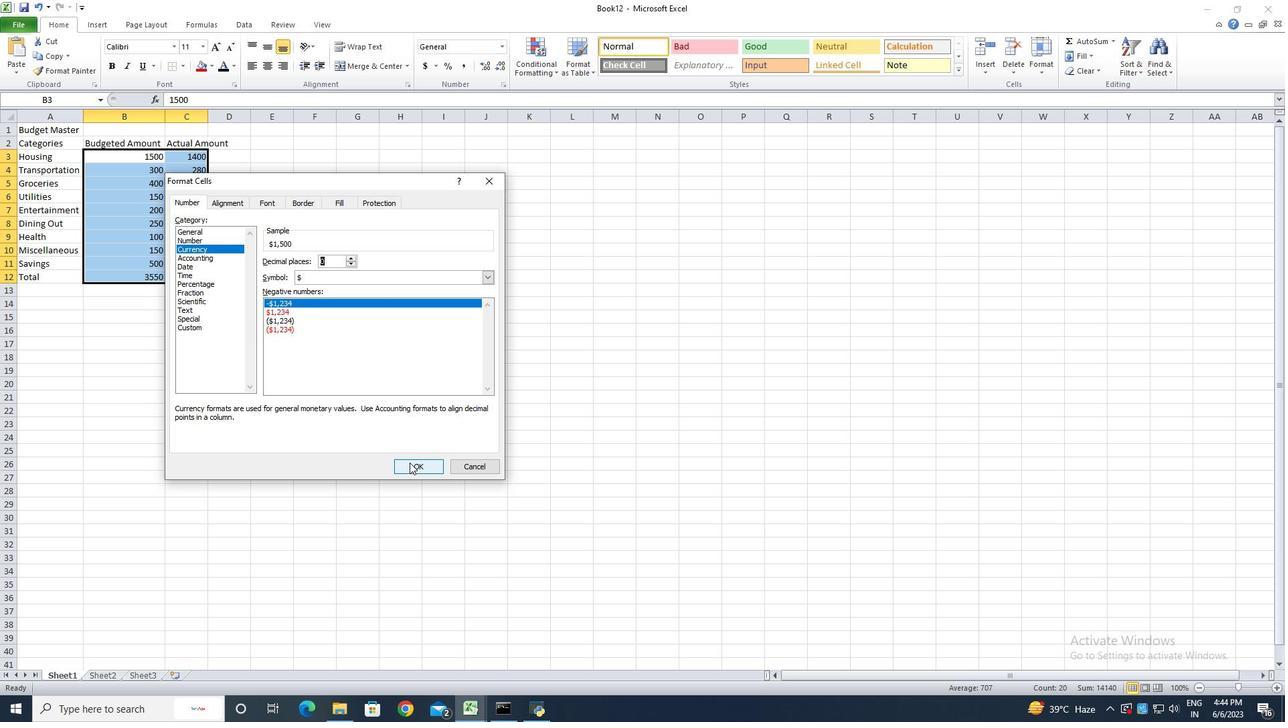 
Action: Mouse moved to (224, 135)
Screenshot: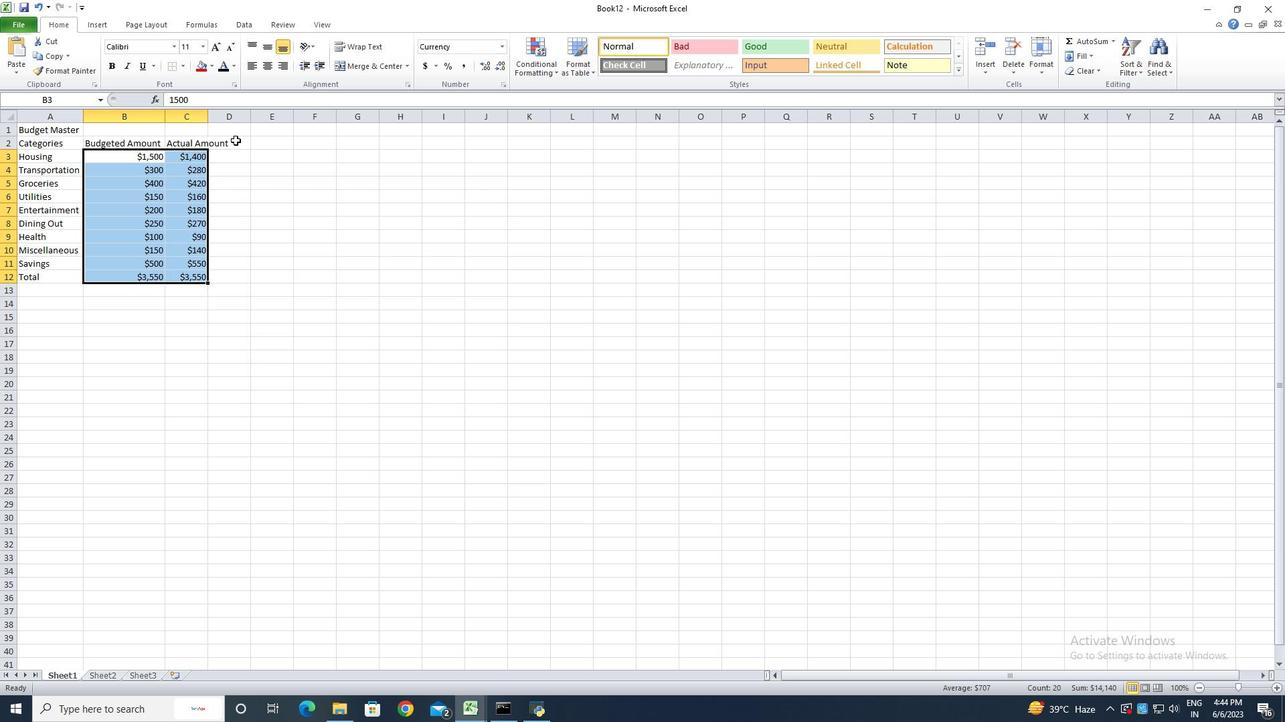 
Action: Mouse pressed left at (224, 135)
Screenshot: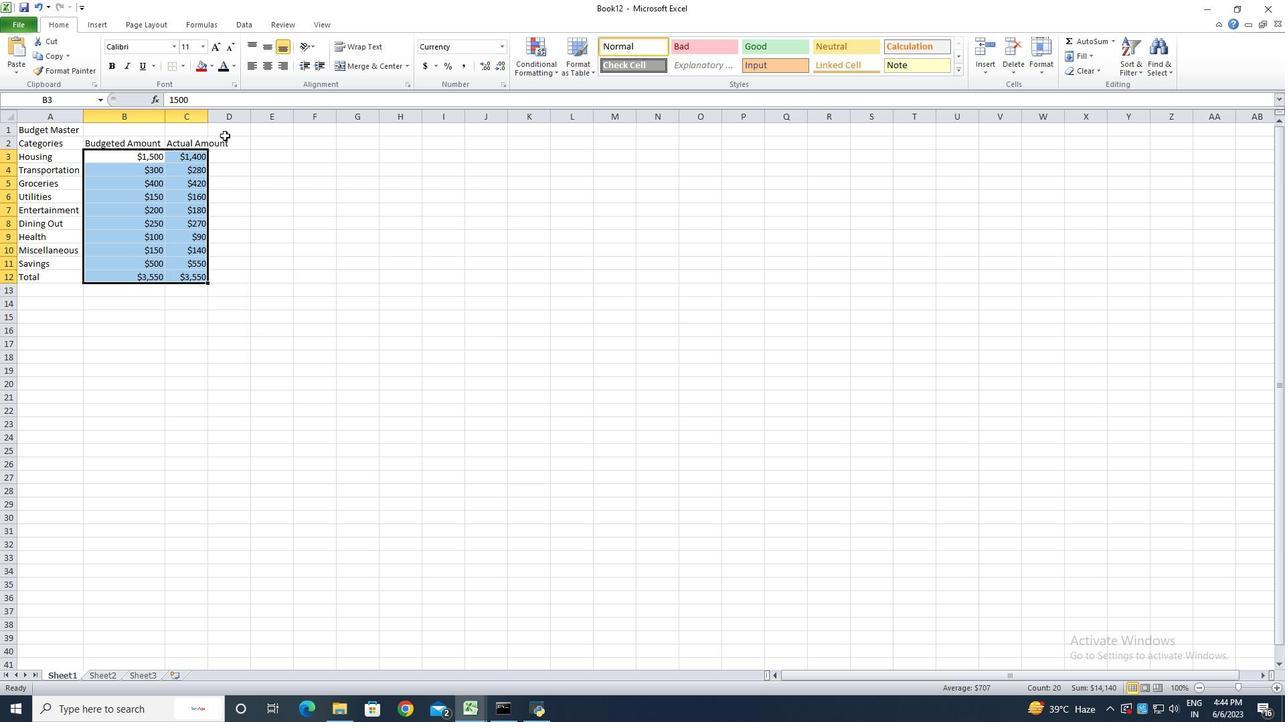 
Action: Mouse moved to (209, 119)
Screenshot: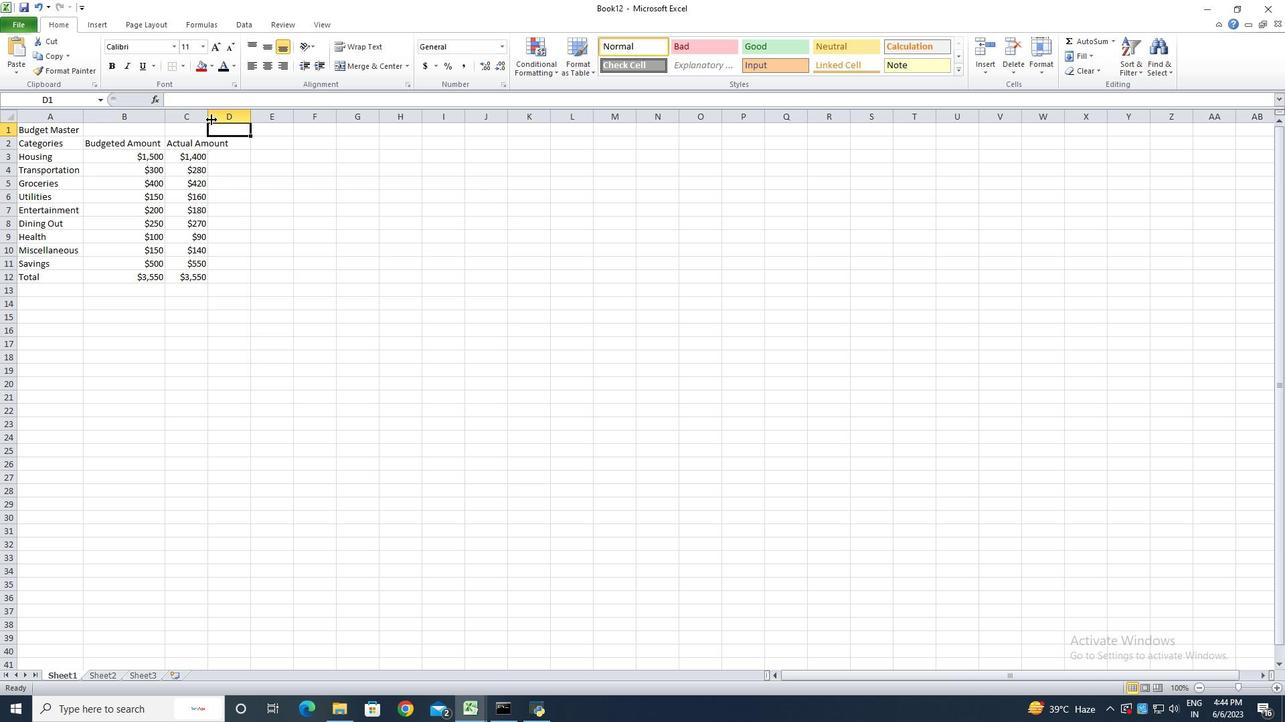 
Action: Mouse pressed left at (209, 119)
Screenshot: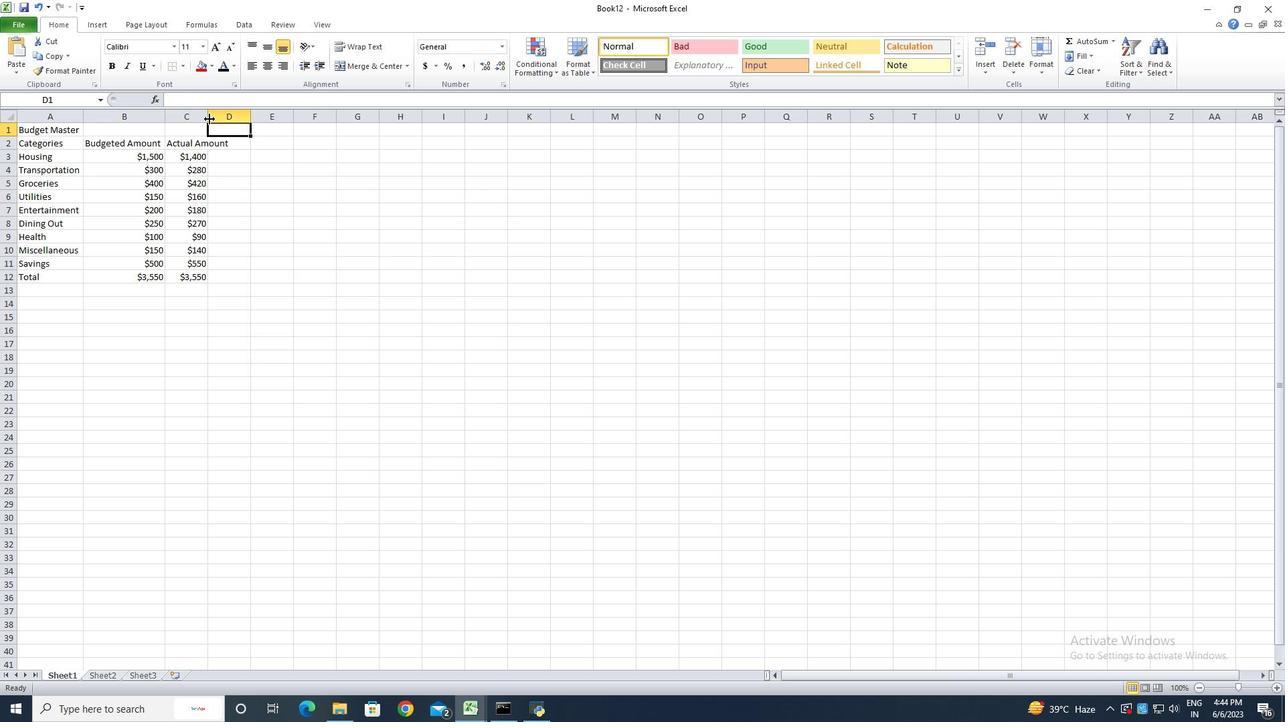 
Action: Mouse pressed left at (209, 119)
Screenshot: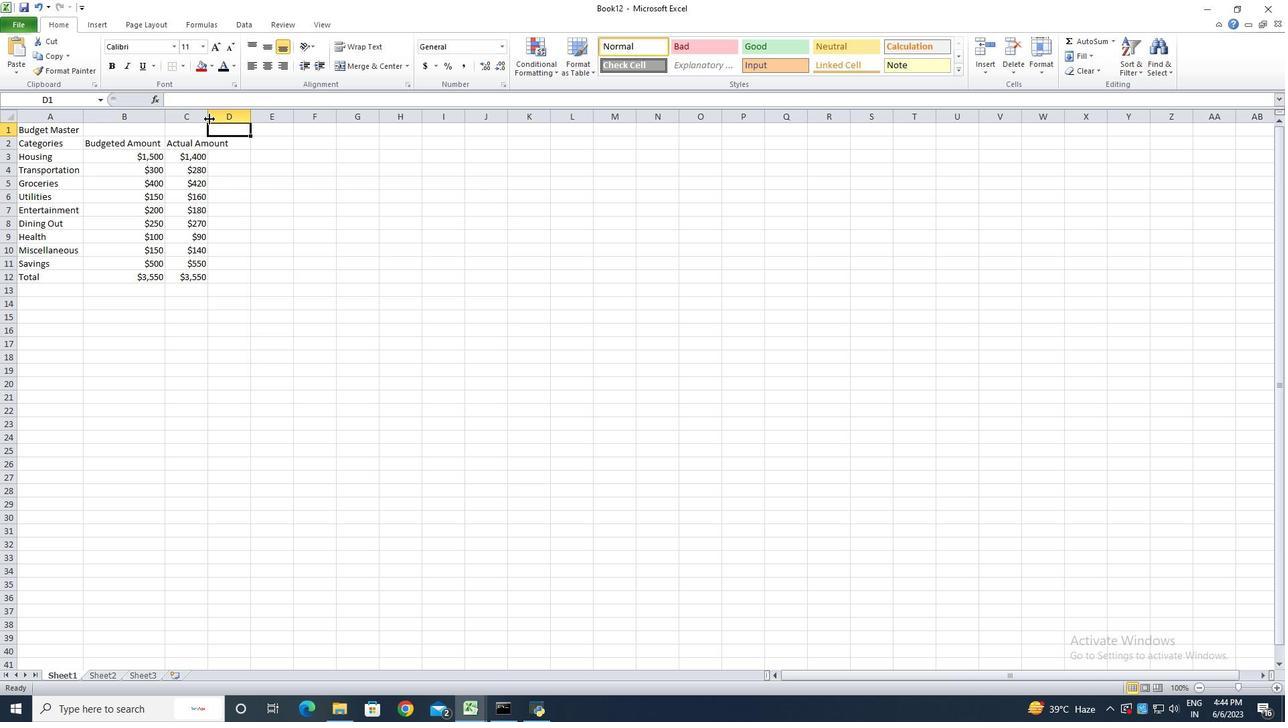 
Action: Mouse moved to (253, 149)
Screenshot: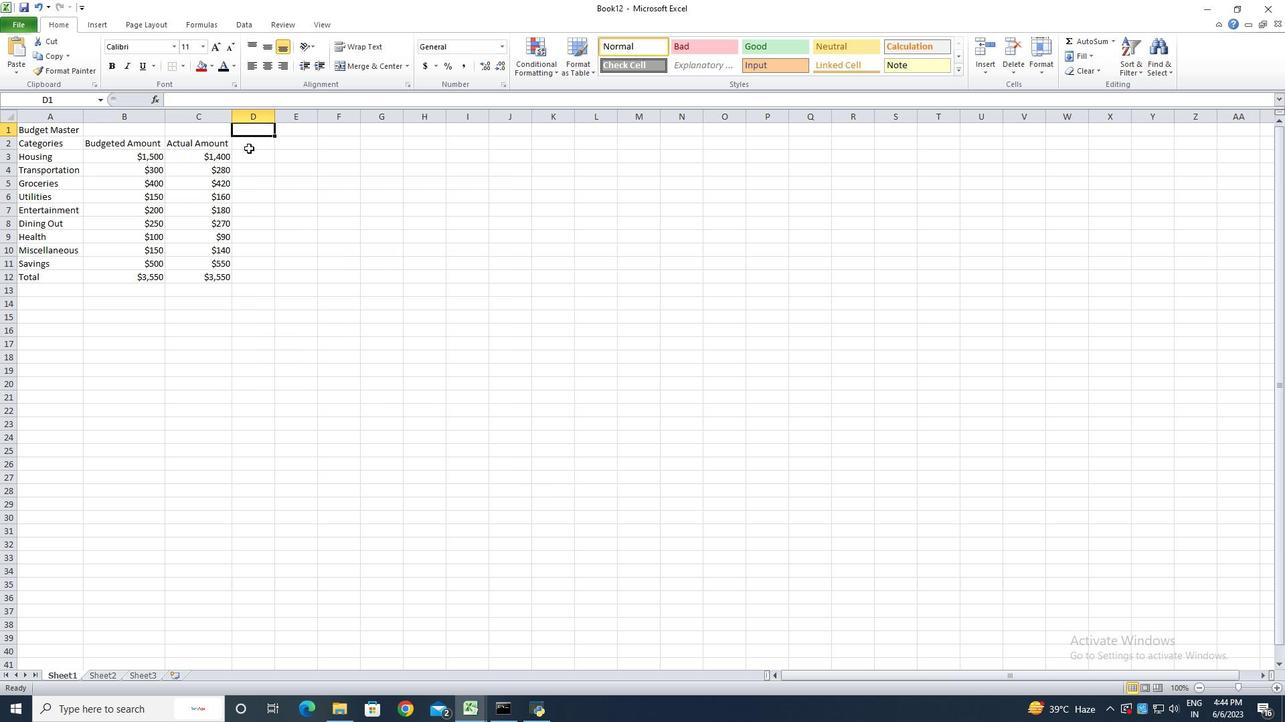 
Action: Mouse pressed left at (253, 149)
Screenshot: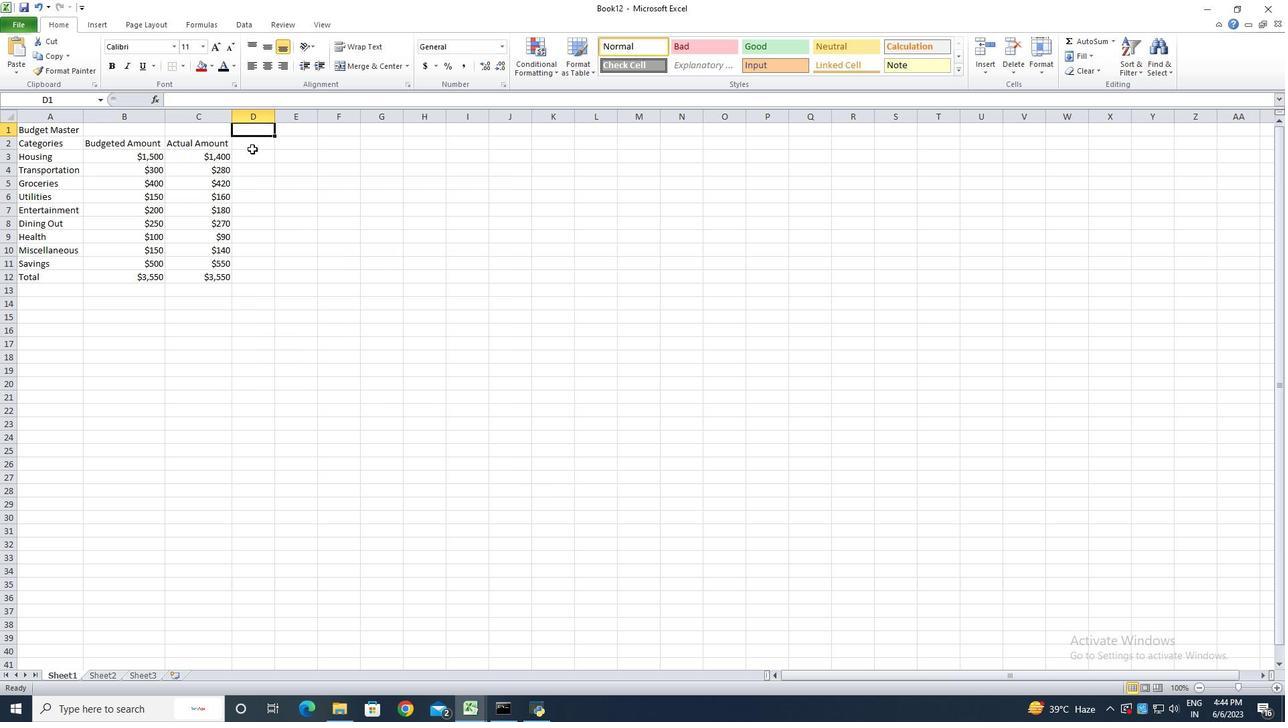 
Action: Key pressed <Key.shift>Difference<Key.enter><Key.shift><Key.shift><Key.shift><Key.shift><Key.shift><Key.shift><Key.shift><Key.shift><Key.shift><Key.shift><Key.shift><Key.shift><Key.shift><Key.shift><Key.shift><Key.shift><Key.shift><Key.shift>+sum<Key.backspace><Key.backspace><Key.backspace><Key.backspace>=sum<Key.shift>(
Screenshot: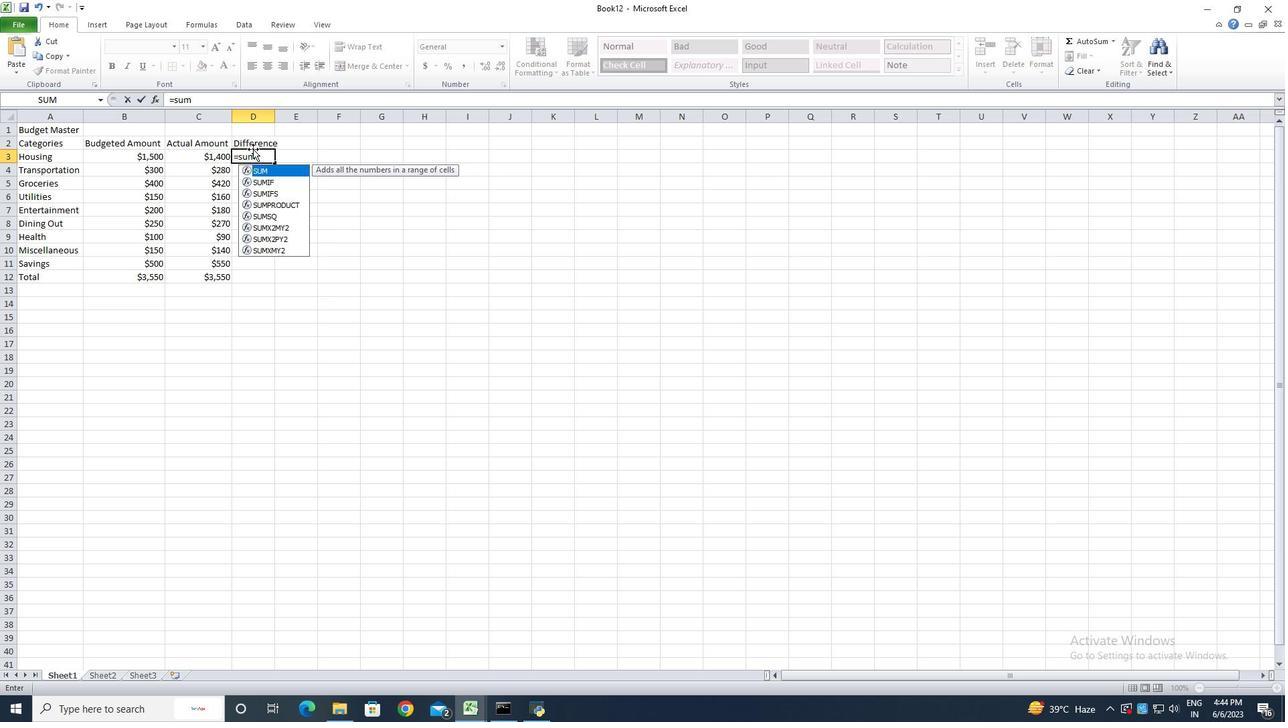 
Action: Mouse moved to (220, 159)
Screenshot: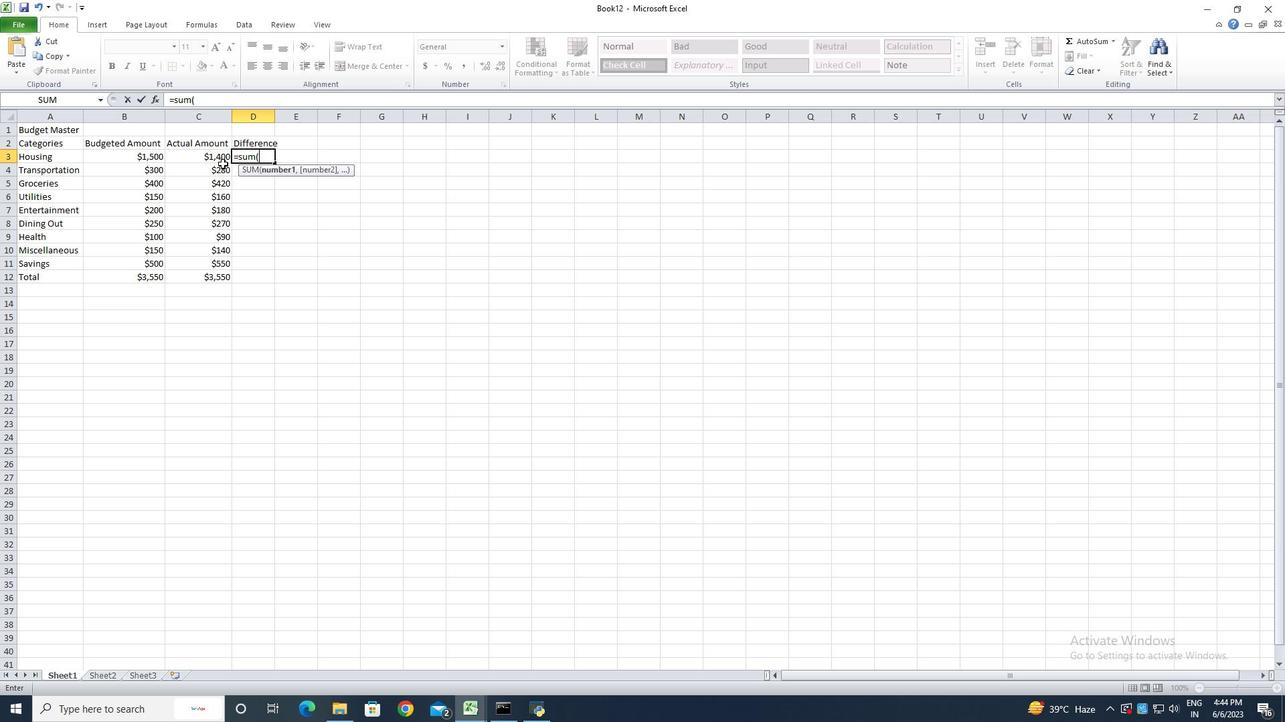 
Action: Mouse pressed left at (220, 159)
Screenshot: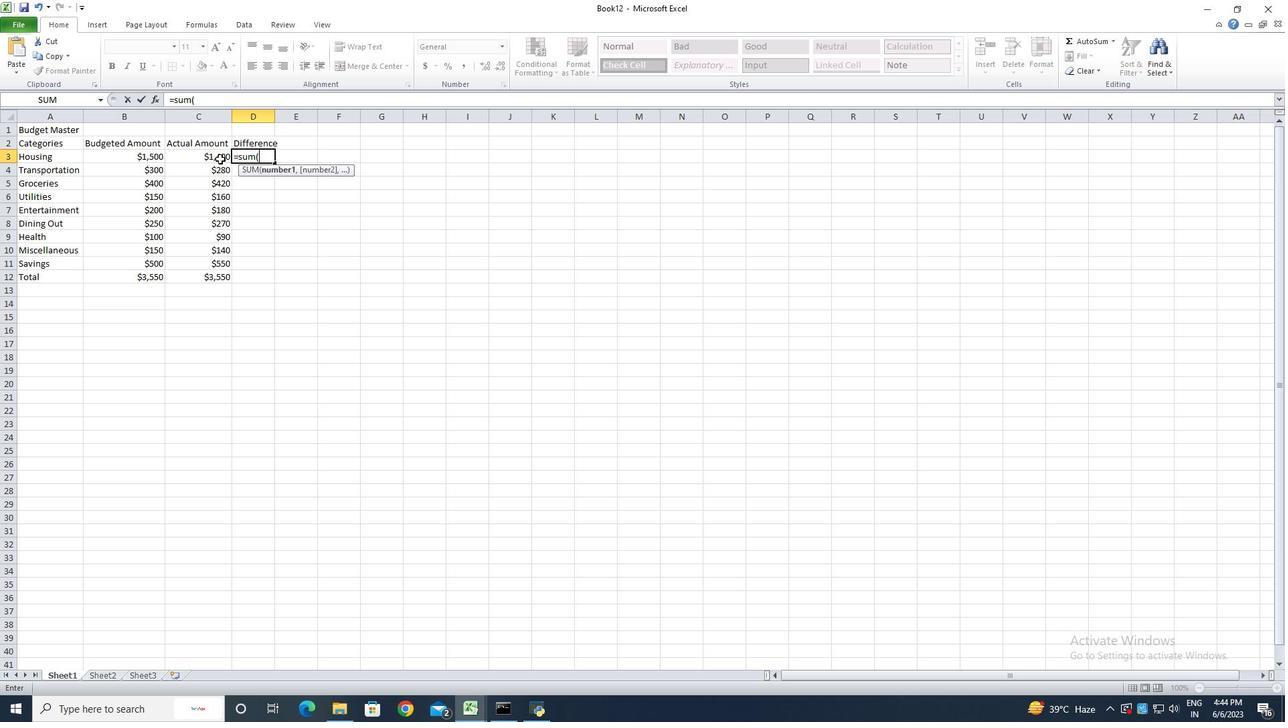 
Action: Key pressed -
Screenshot: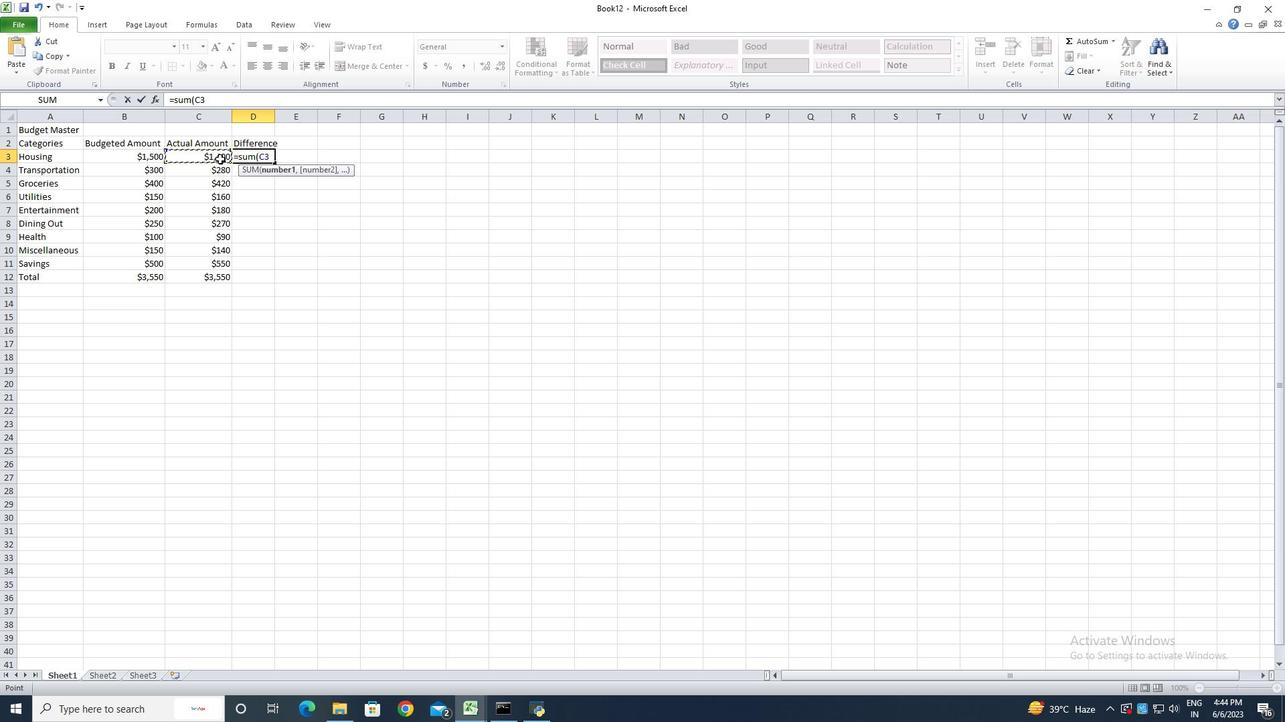 
Action: Mouse moved to (147, 156)
Screenshot: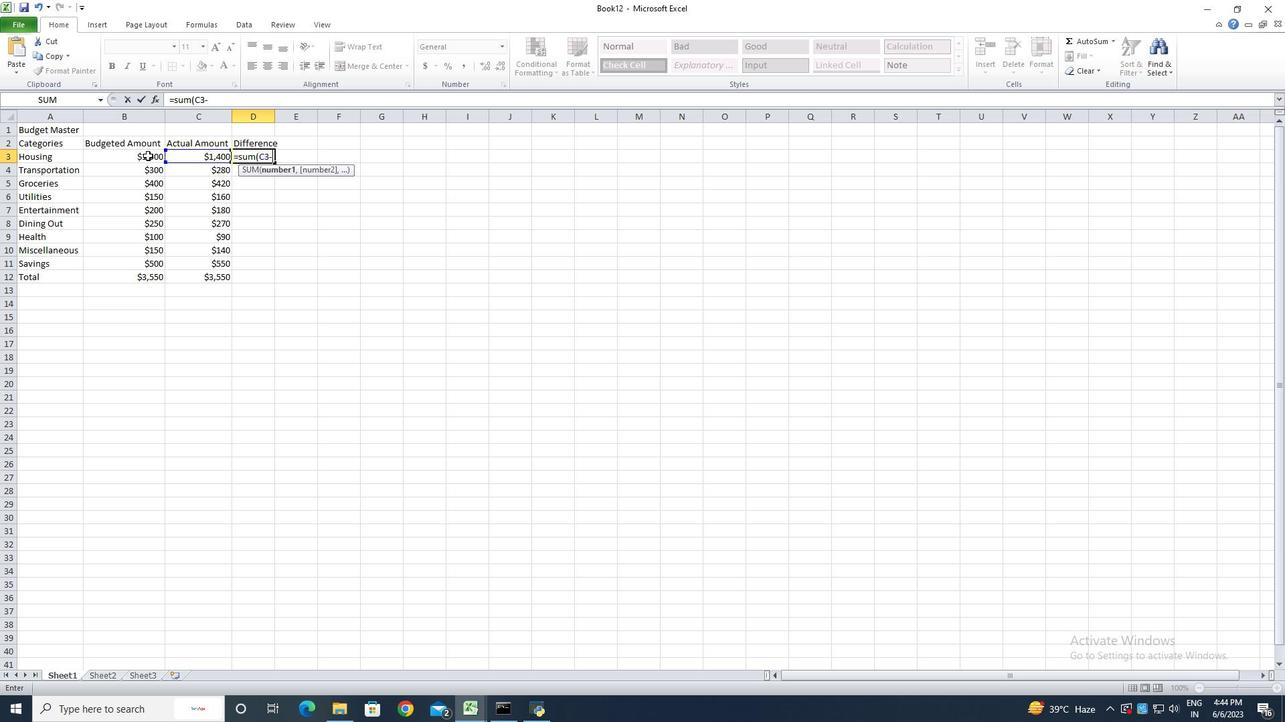 
Action: Mouse pressed left at (147, 156)
Screenshot: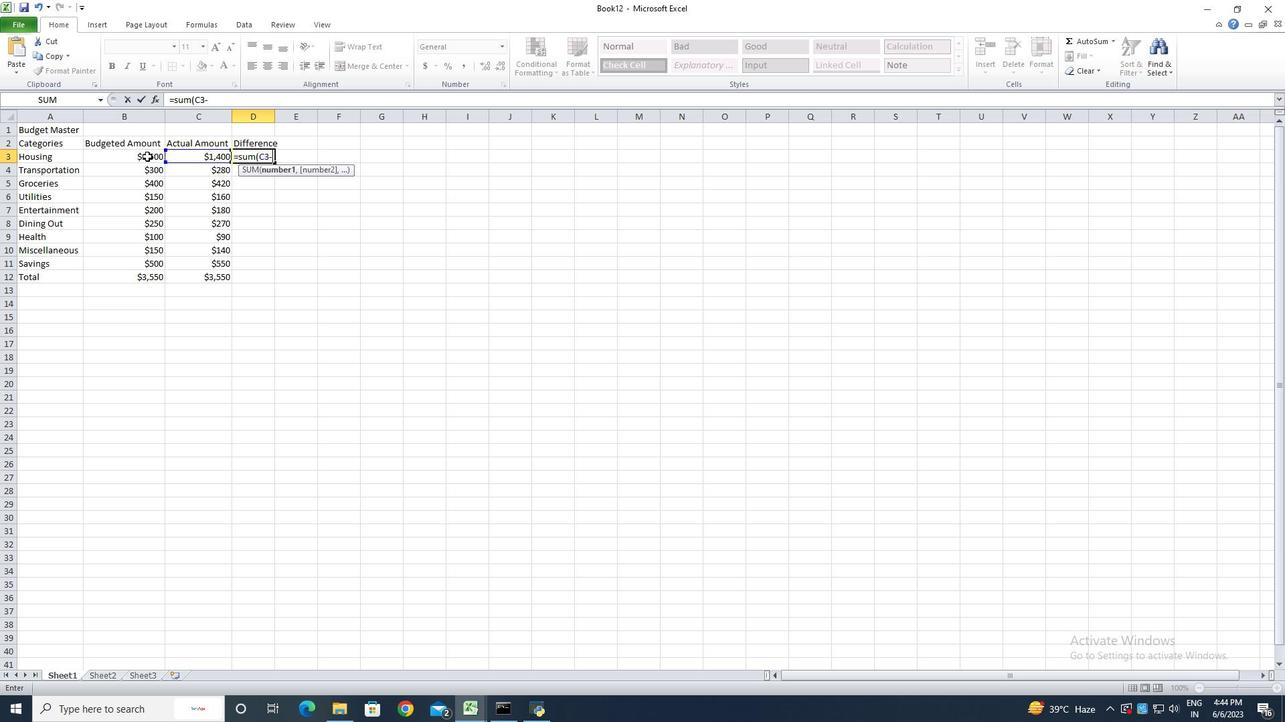 
Action: Key pressed <Key.shift><Key.shift><Key.shift><Key.shift><Key.shift><Key.shift>)<Key.enter>
Screenshot: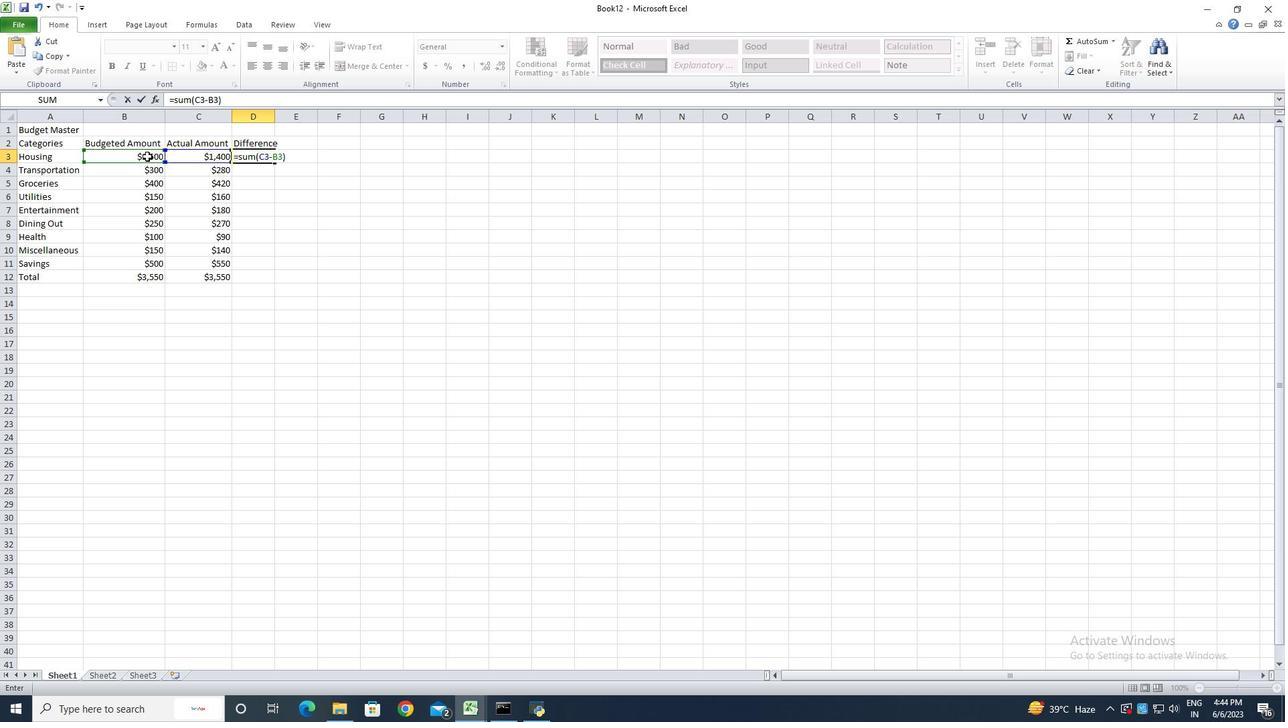 
Action: Mouse moved to (267, 158)
Screenshot: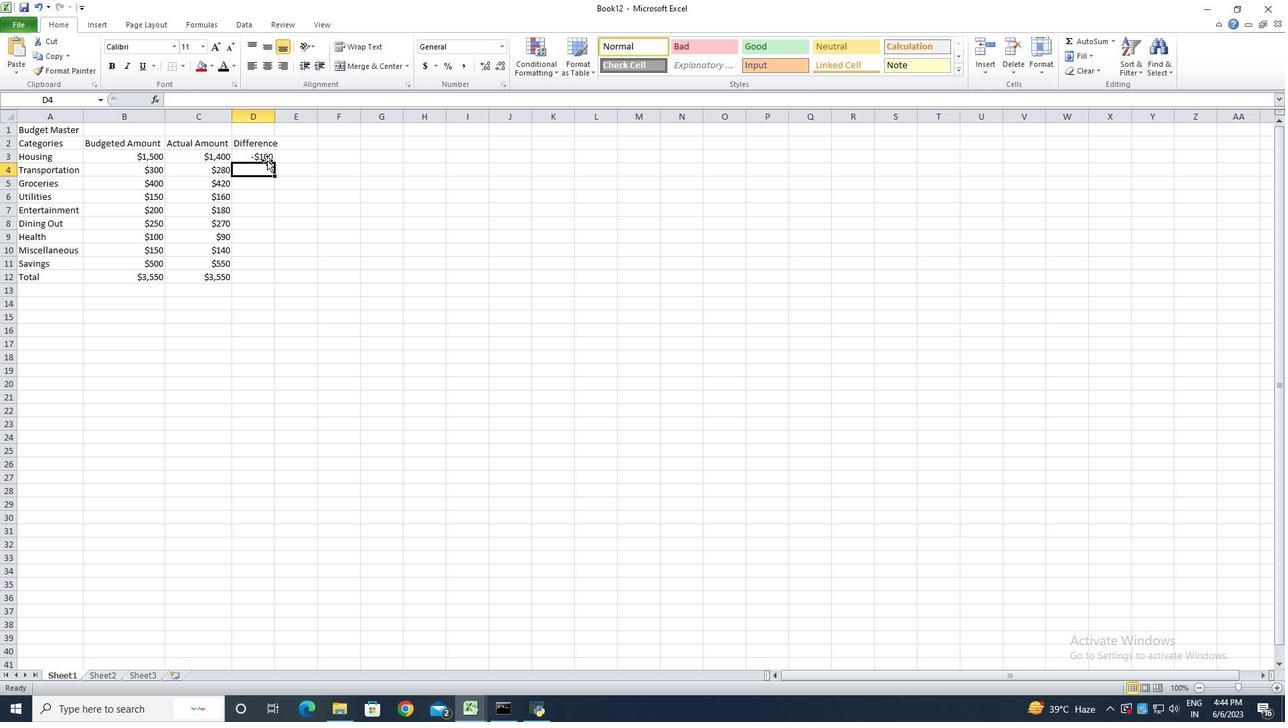 
Action: Mouse pressed left at (267, 158)
Screenshot: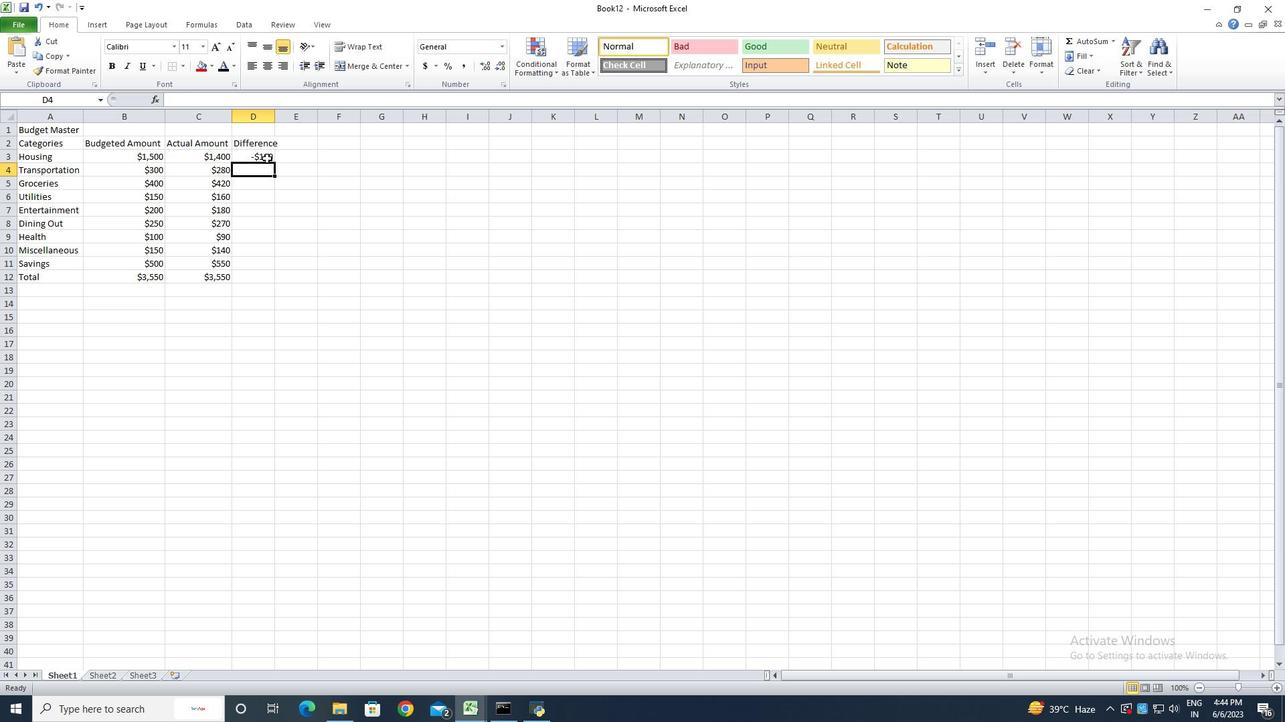 
Action: Mouse moved to (272, 162)
Screenshot: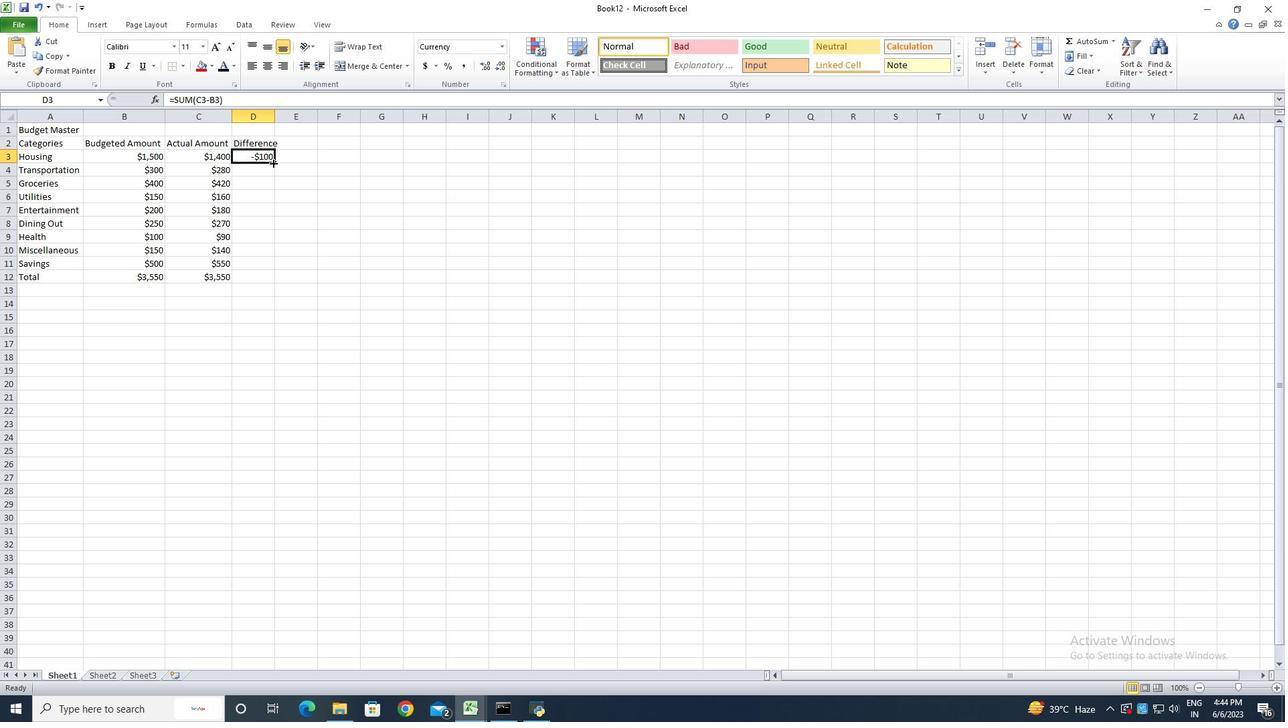 
Action: Mouse pressed left at (272, 162)
Screenshot: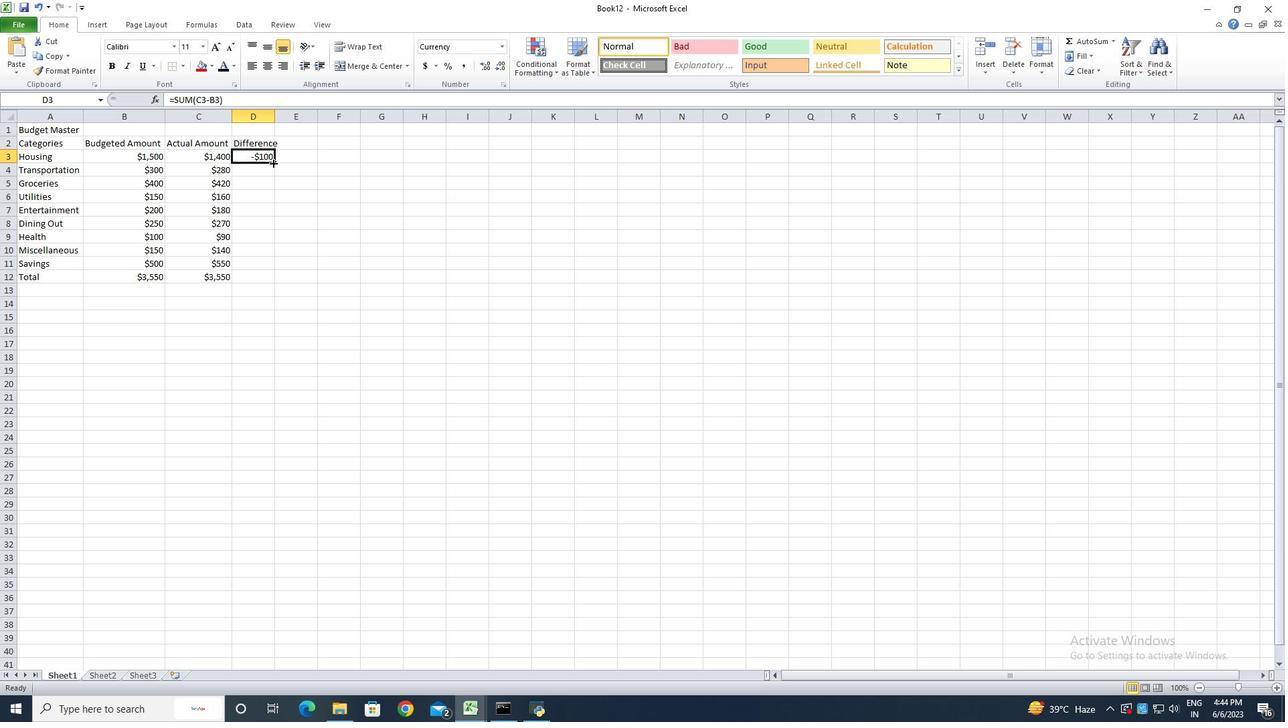 
Action: Mouse moved to (295, 321)
Screenshot: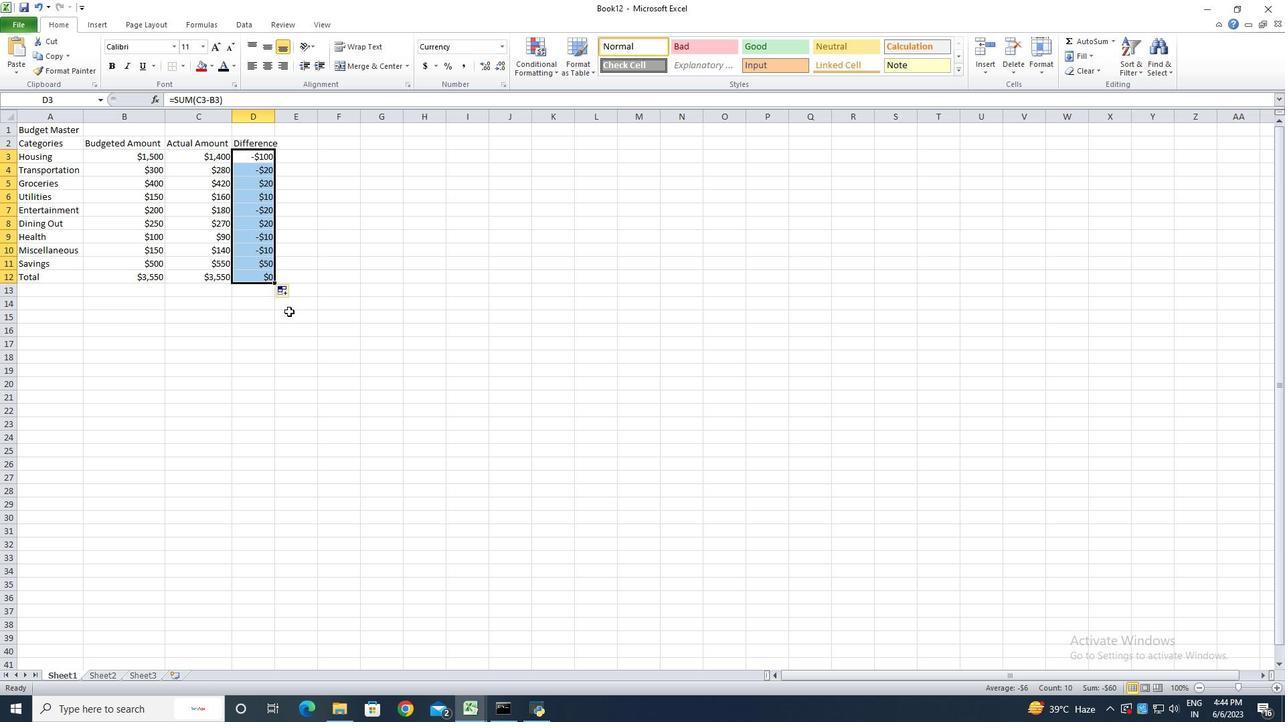 
Action: Mouse pressed left at (295, 321)
Screenshot: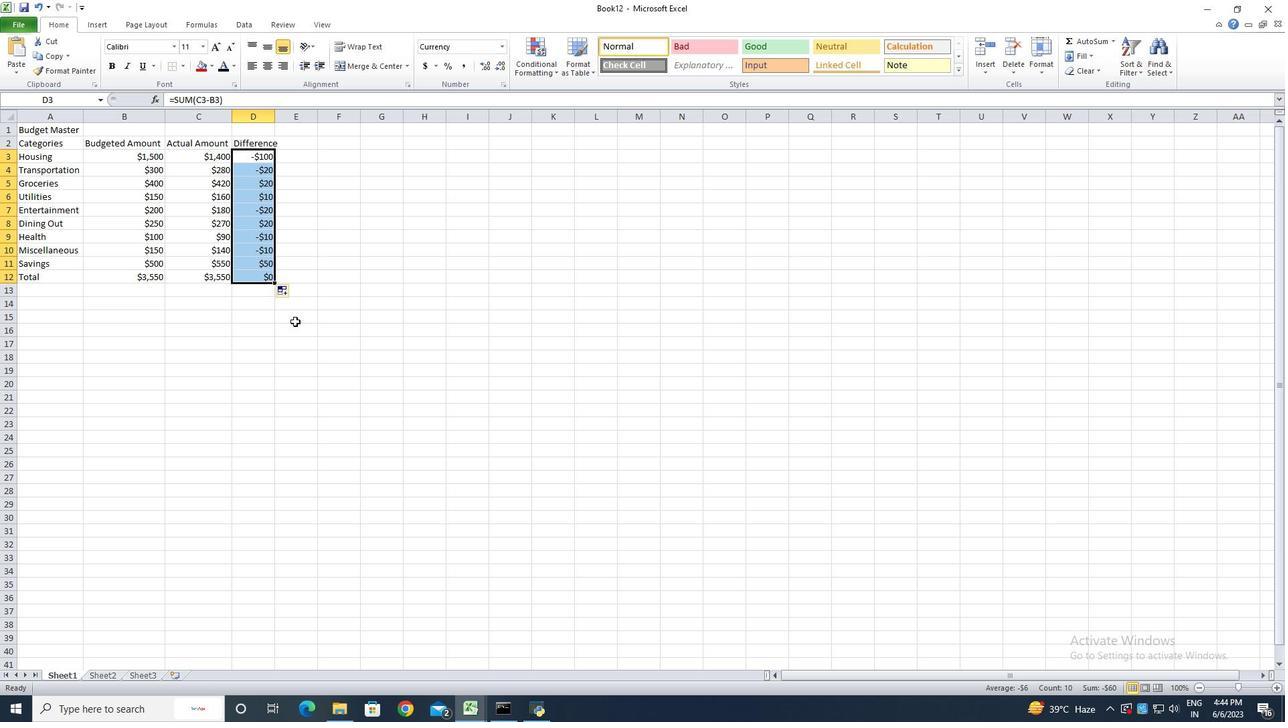 
Action: Mouse moved to (66, 131)
Screenshot: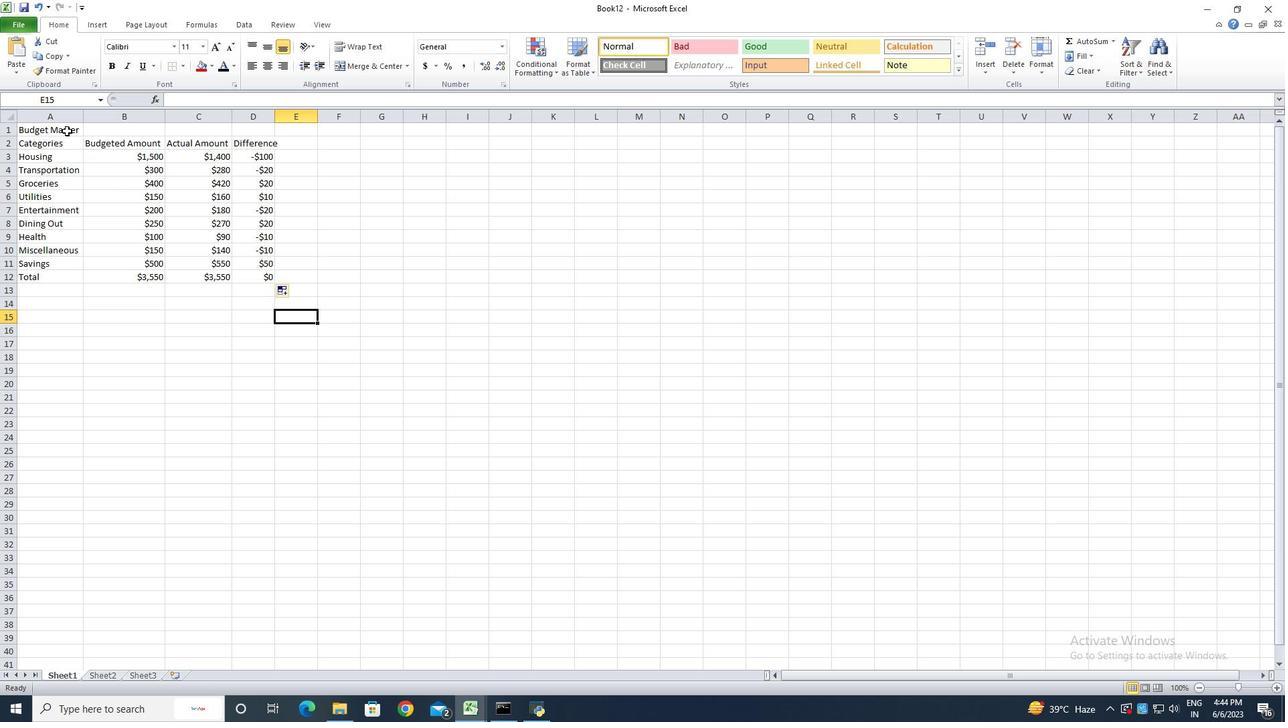 
Action: Mouse pressed left at (66, 131)
Screenshot: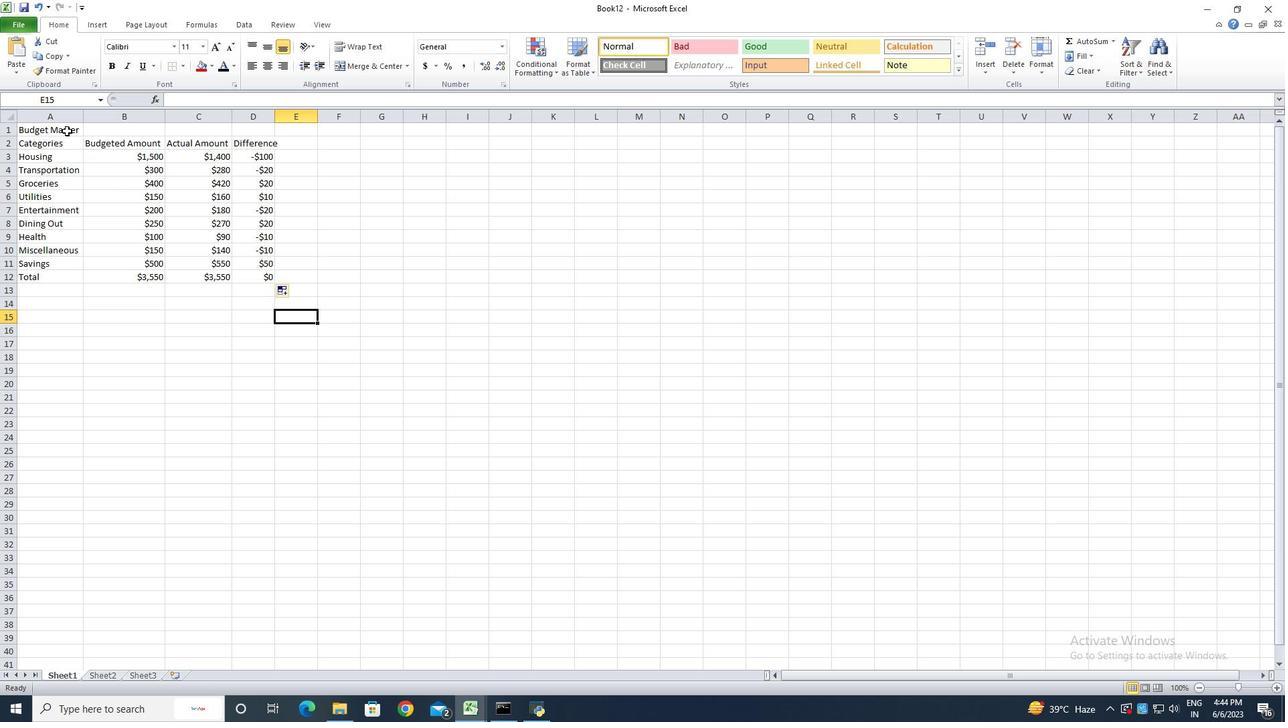 
Action: Mouse moved to (361, 68)
Screenshot: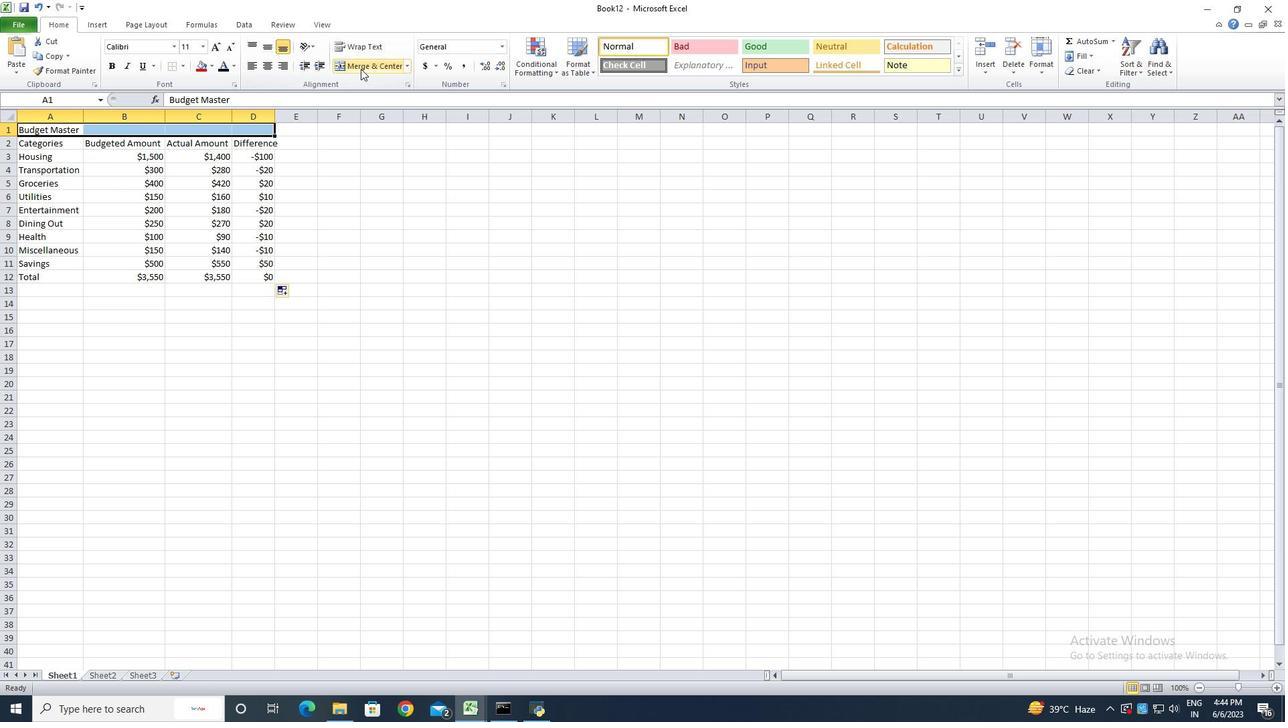 
Action: Mouse pressed left at (361, 68)
Screenshot: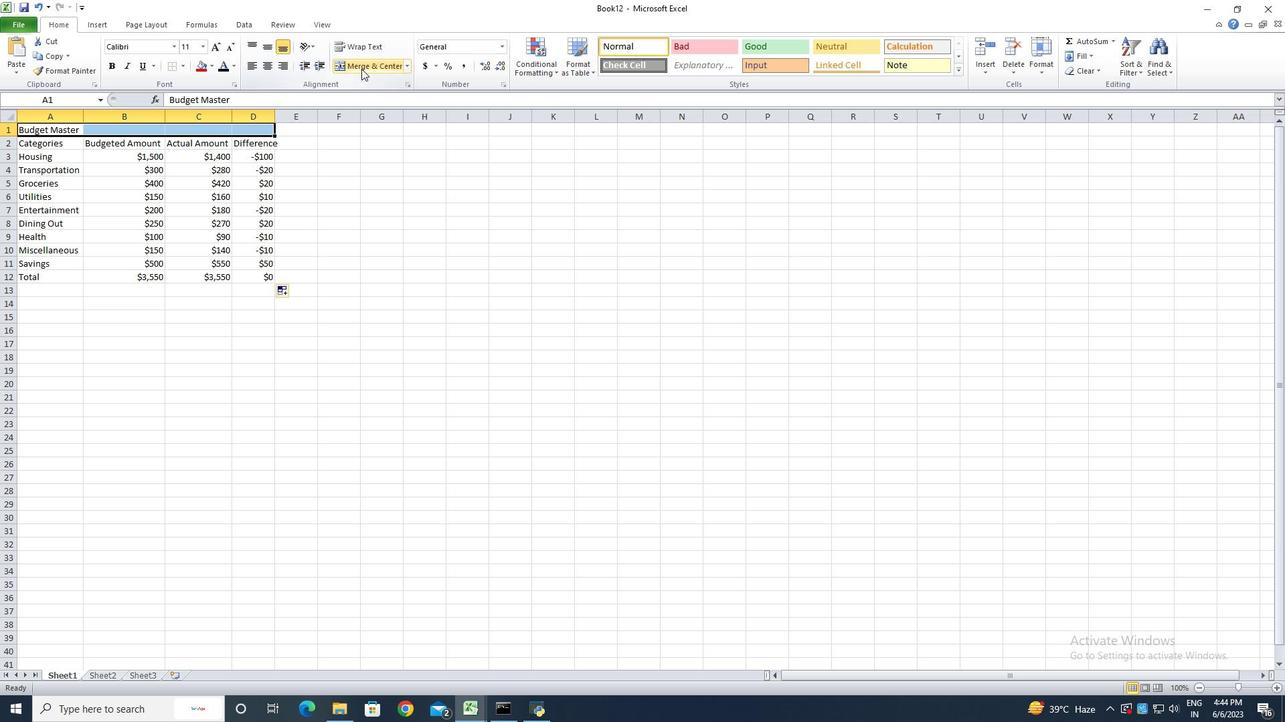 
Action: Mouse moved to (25, 24)
Screenshot: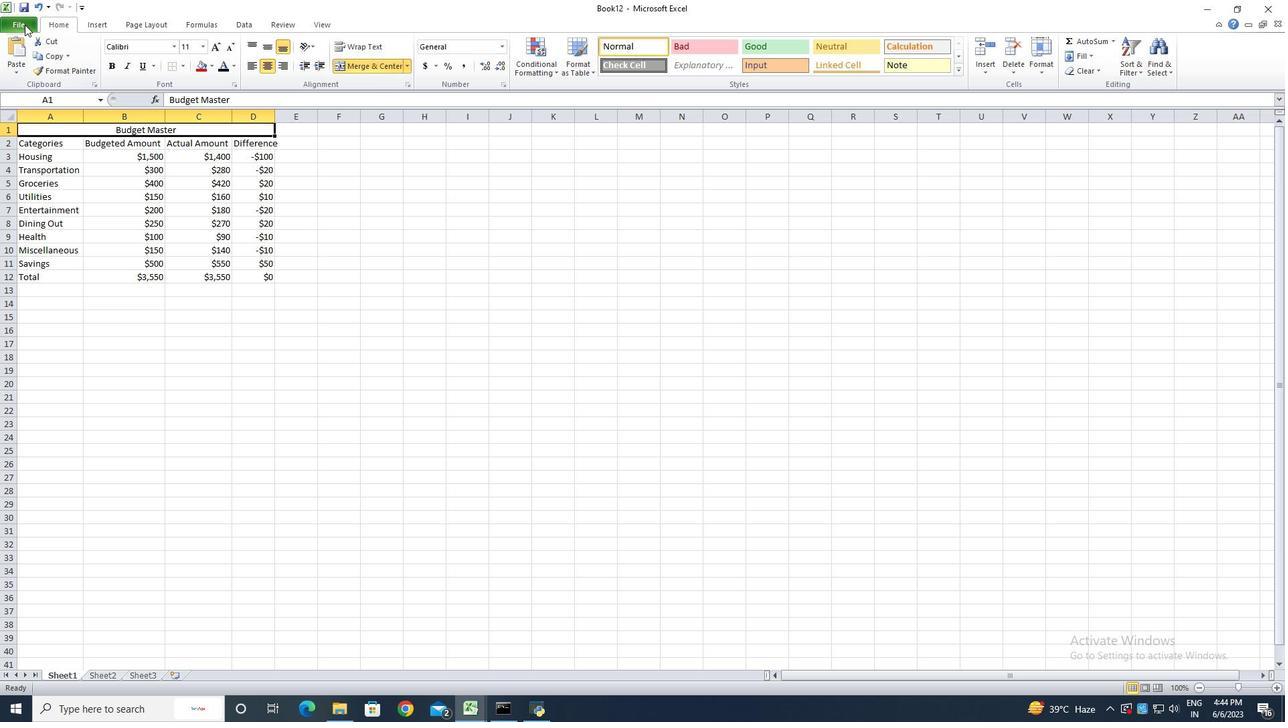 
Action: Mouse pressed left at (25, 24)
Screenshot: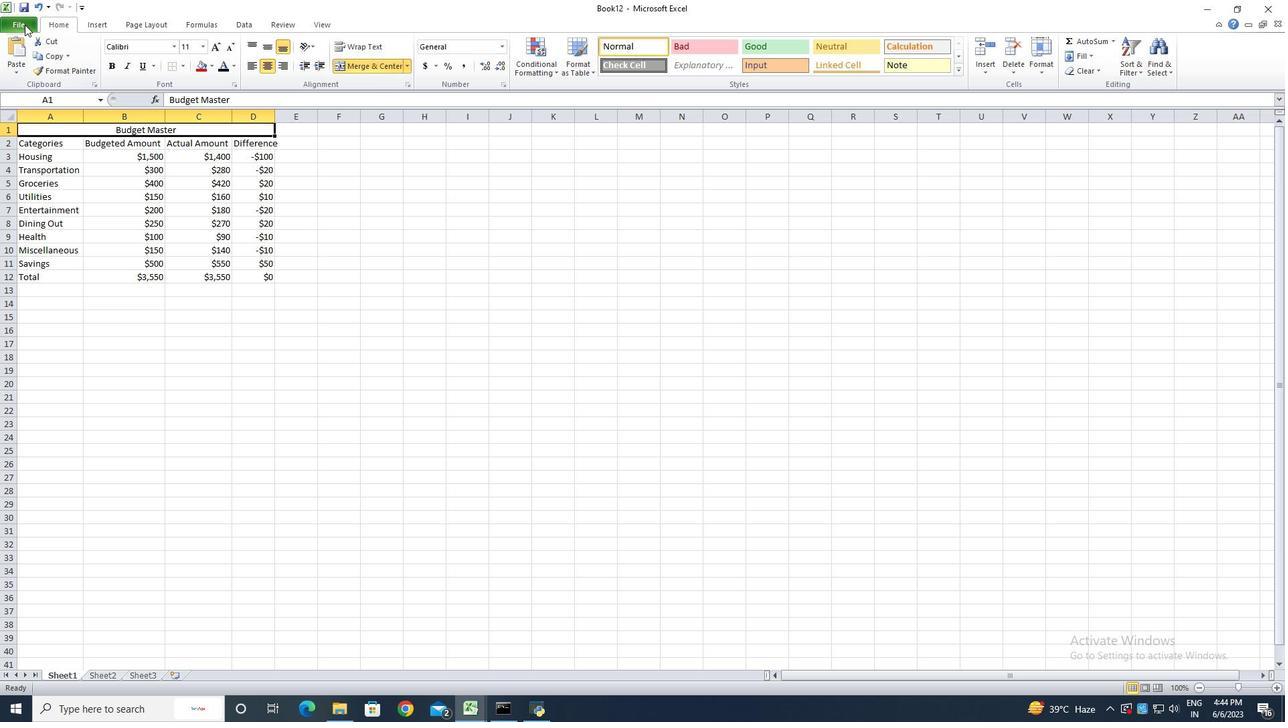 
Action: Mouse moved to (36, 61)
Screenshot: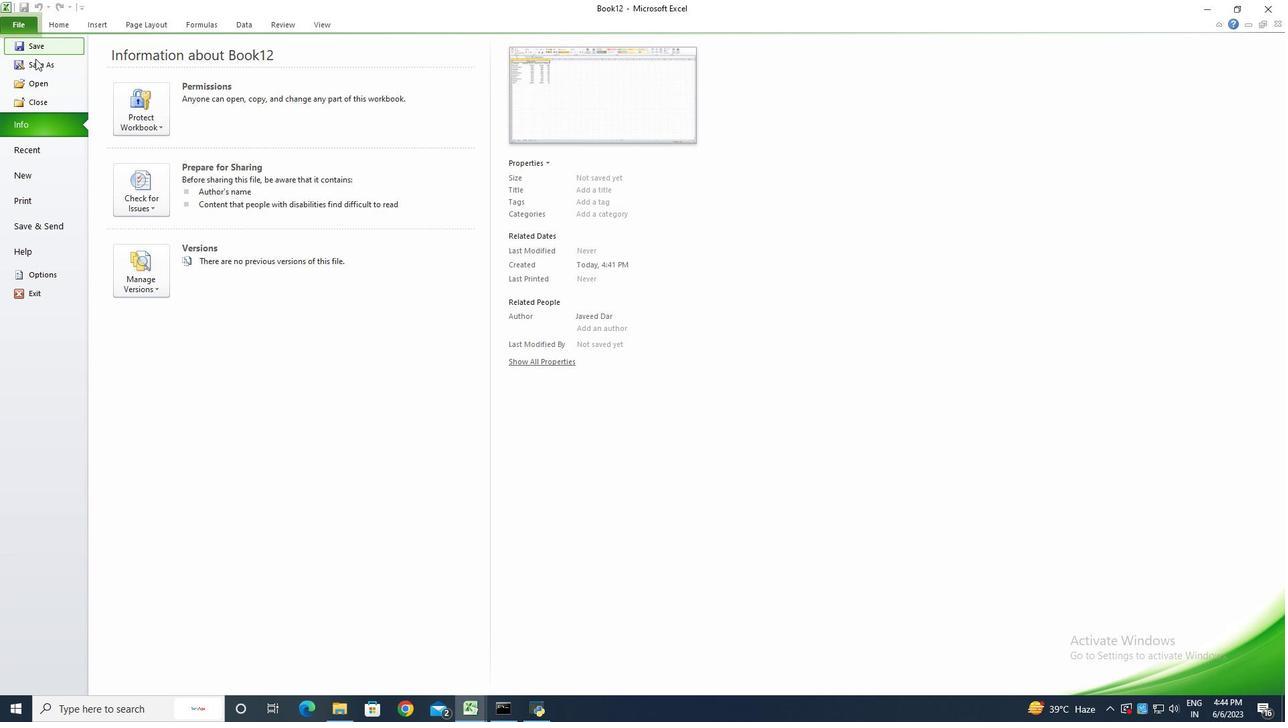 
Action: Mouse pressed left at (36, 61)
Screenshot: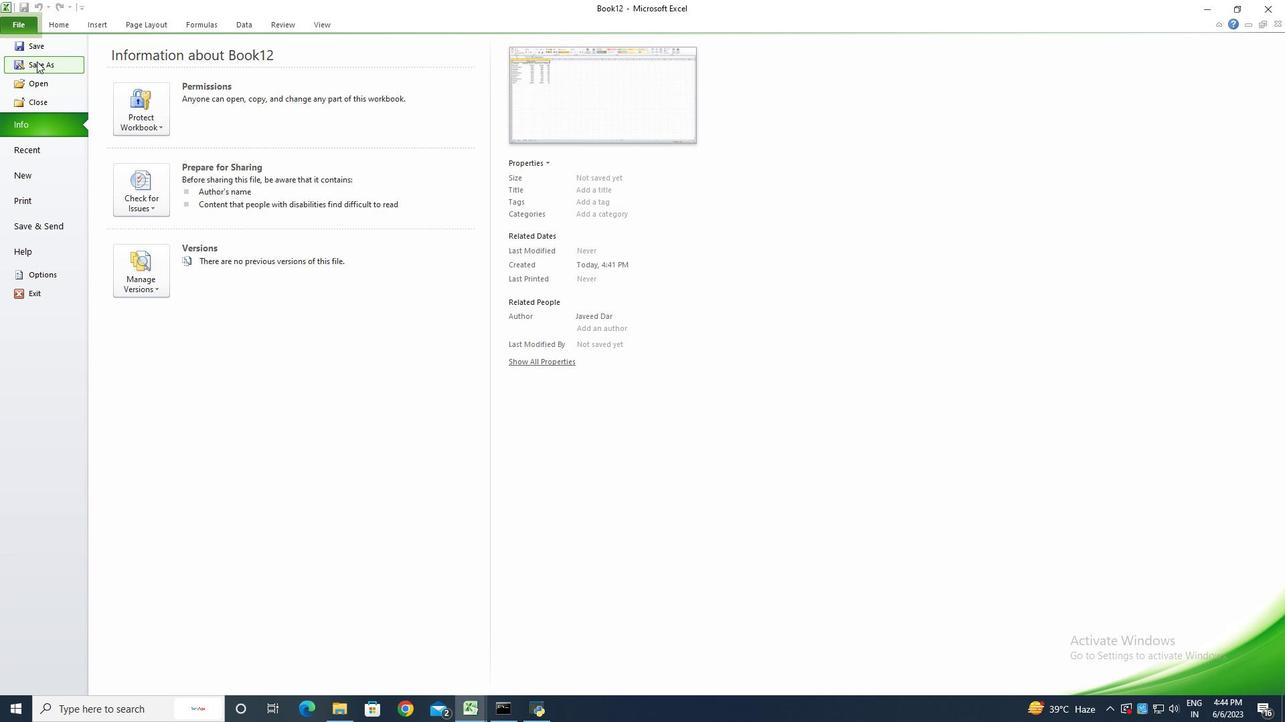 
Action: Mouse moved to (37, 61)
Screenshot: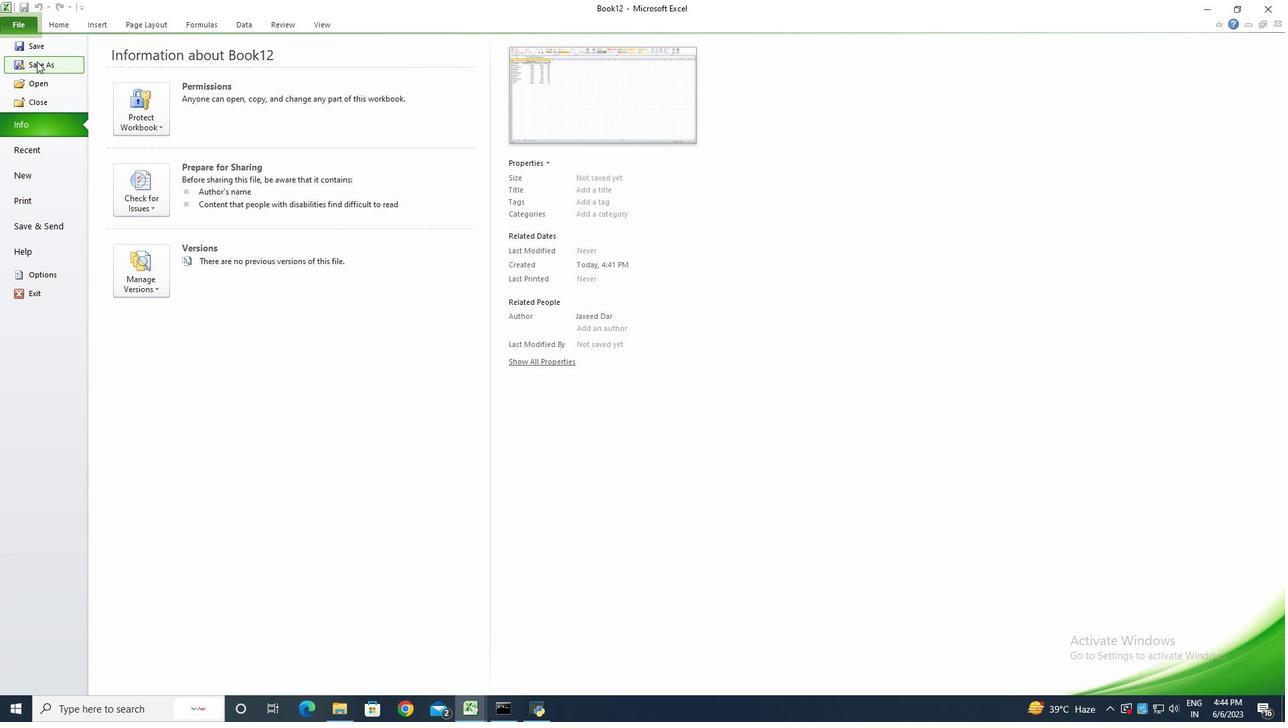 
Action: Key pressed <Key.shift><Key.shift><Key.shift><Key.shift><Key.shift><Key.shift><Key.shift><Key.shift><Key.shift><Key.shift><Key.shift><Key.shift><Key.shift><Key.shift><Key.shift><Key.shift><Key.shift><Key.shift><Key.shift><Key.shift><Key.shift><Key.shift><Key.shift><Key.shift><Key.shift><Key.shift><Key.shift><Key.shift><Key.shift>Financial<Key.space><Key.shift><Key.shift><Key.shift><Key.shift><Key.shift><Key.shift><Key.shift>Tracking<Key.space><Key.shift>Trn<Key.backspace>mplate<Key.space><Key.shift>Worj<Key.backspace>kbook<Key.space><Key.shift>Sheetbook
Screenshot: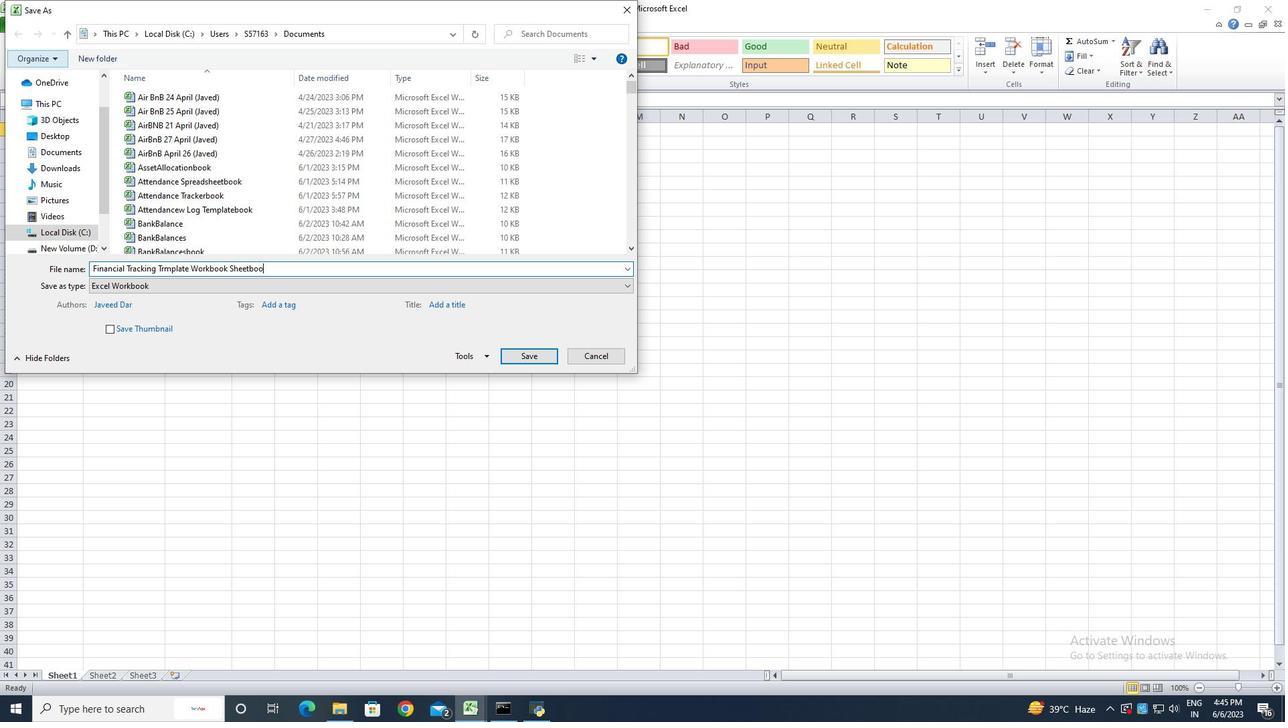 
Action: Mouse moved to (534, 362)
Screenshot: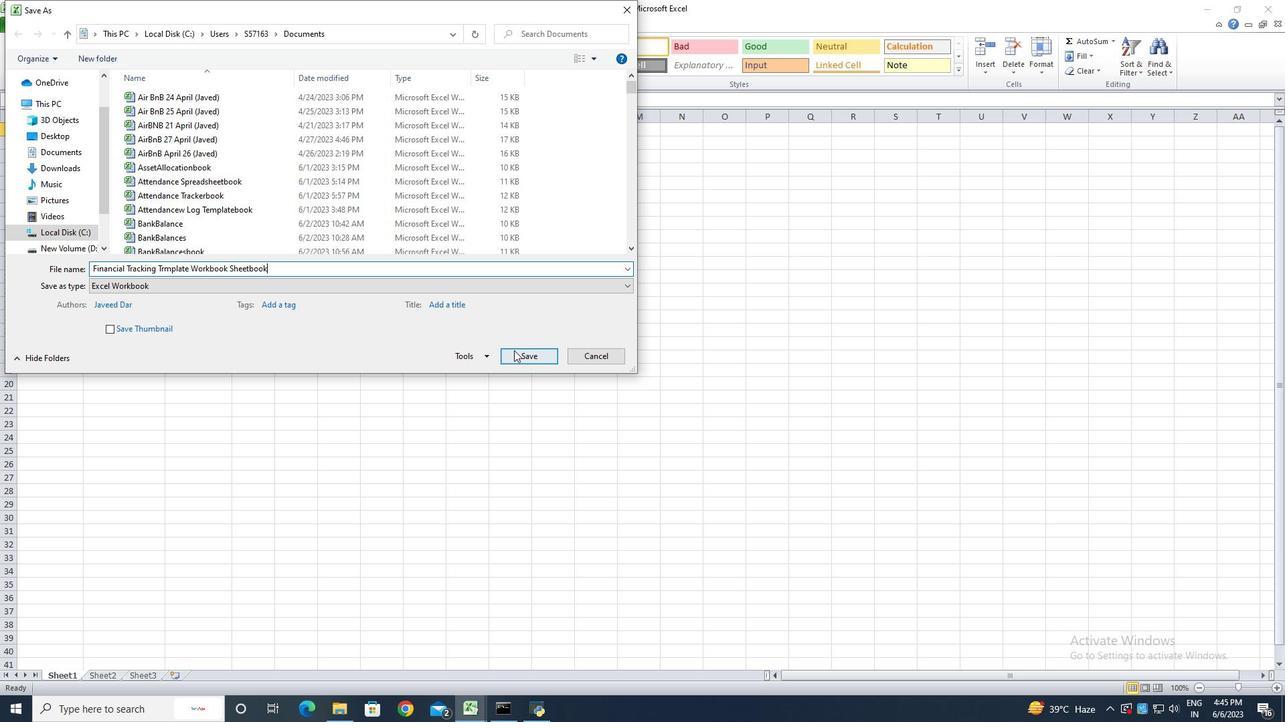 
Action: Mouse pressed left at (534, 362)
Screenshot: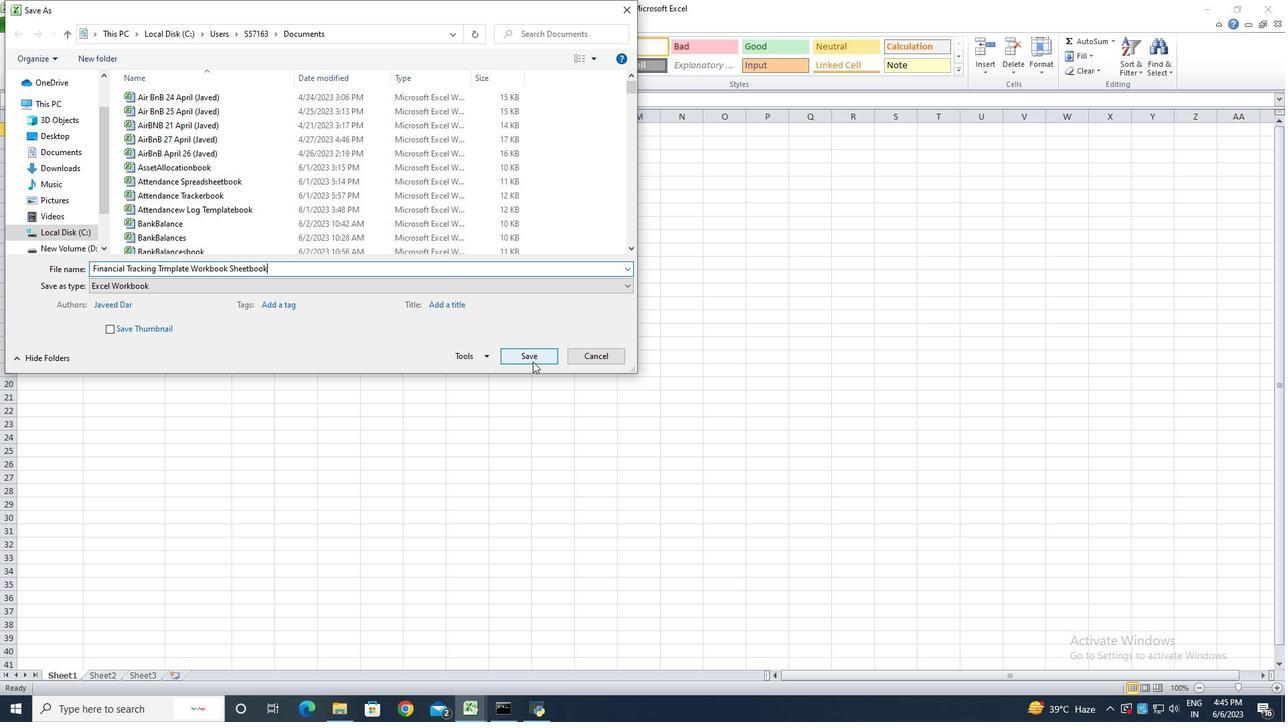 
Action: Mouse moved to (327, 353)
Screenshot: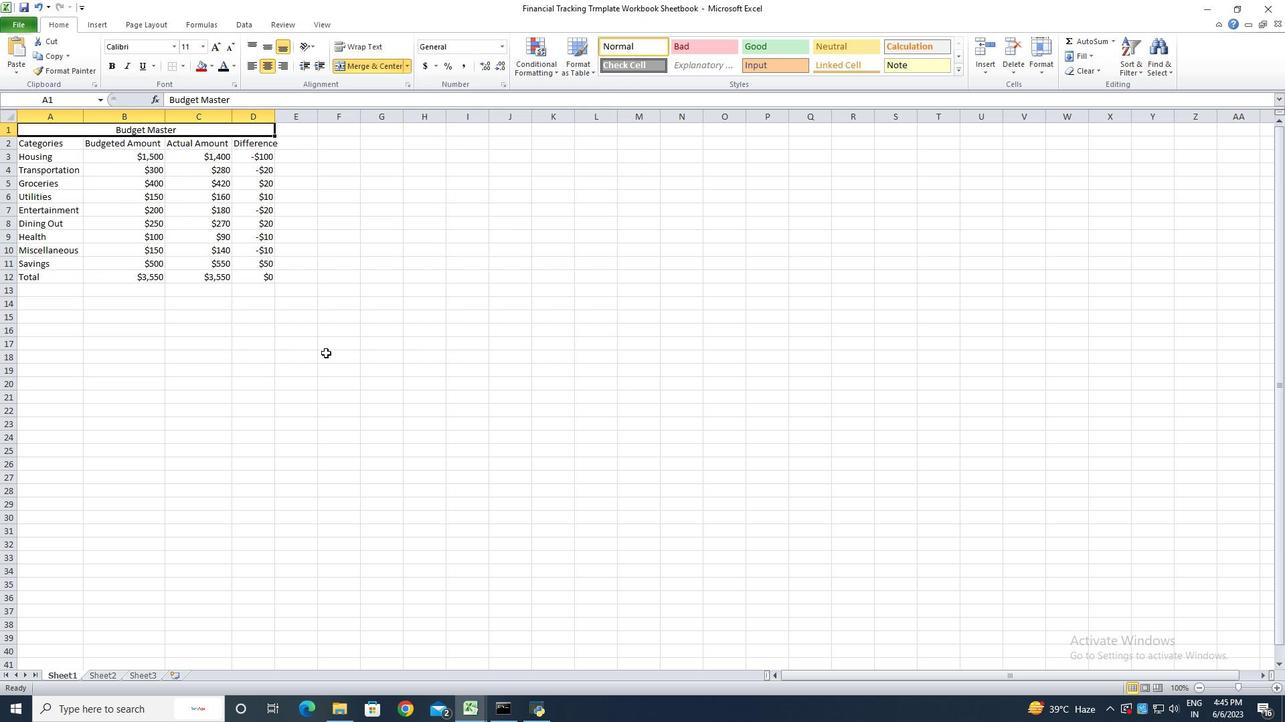 
Action: Mouse pressed left at (327, 353)
Screenshot: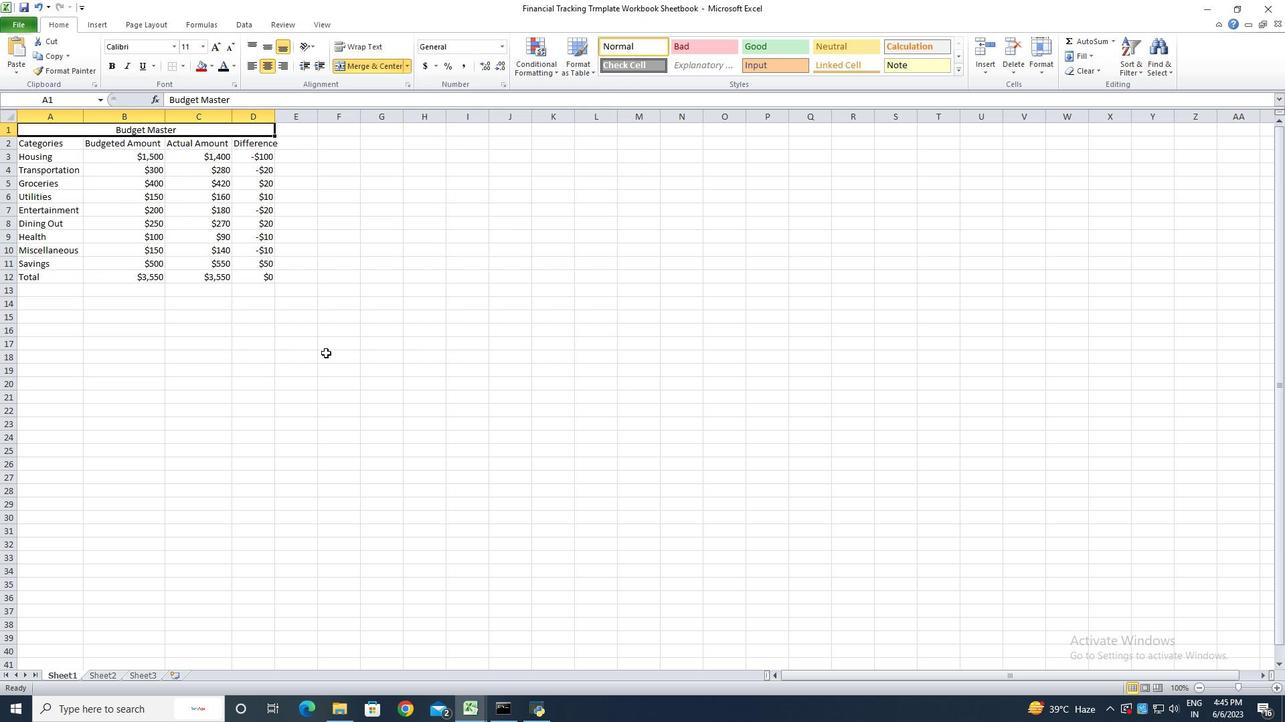 
Action: Key pressed ctrl+S
Screenshot: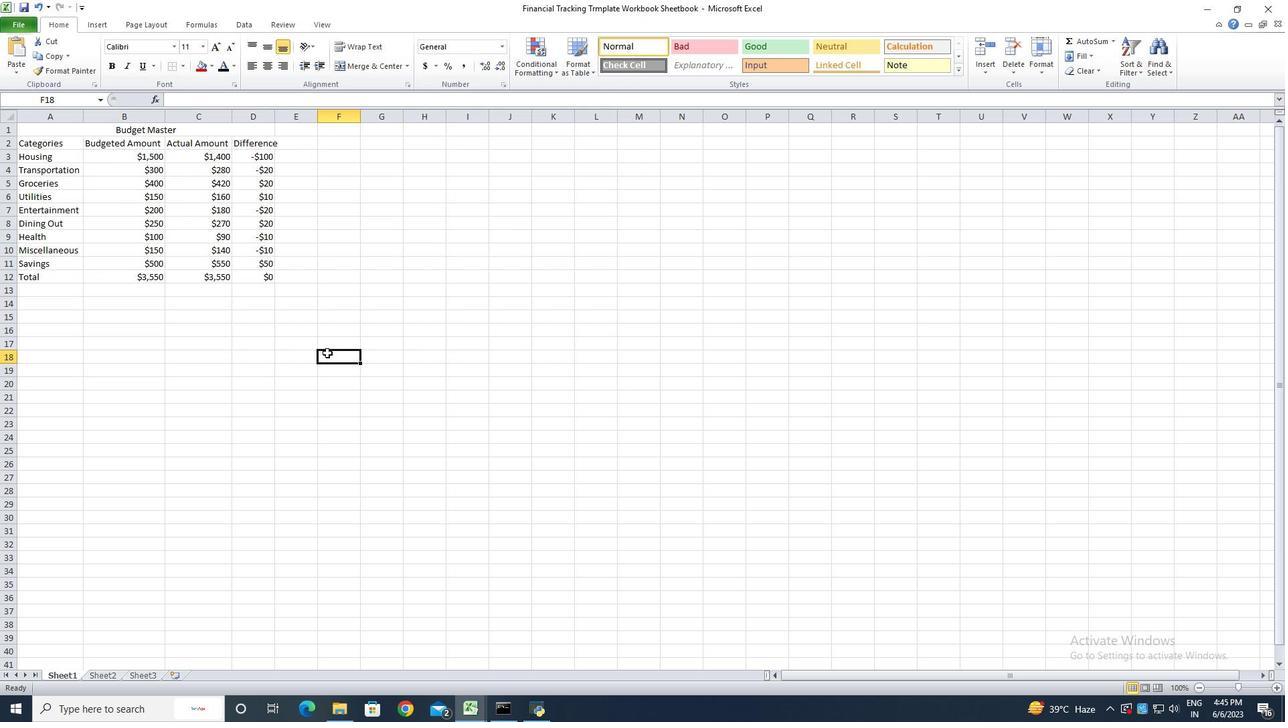
